 Task: Look for space in Ottawa, Canada from 6th June, 2023 to 8th June, 2023 for 2 adults in price range Rs.7000 to Rs.12000. Place can be private room with 1  bedroom having 2 beds and 1 bathroom. Property type can be house, flat, guest house. Booking option can be shelf check-in. Required host language is English.
Action: Mouse moved to (466, 93)
Screenshot: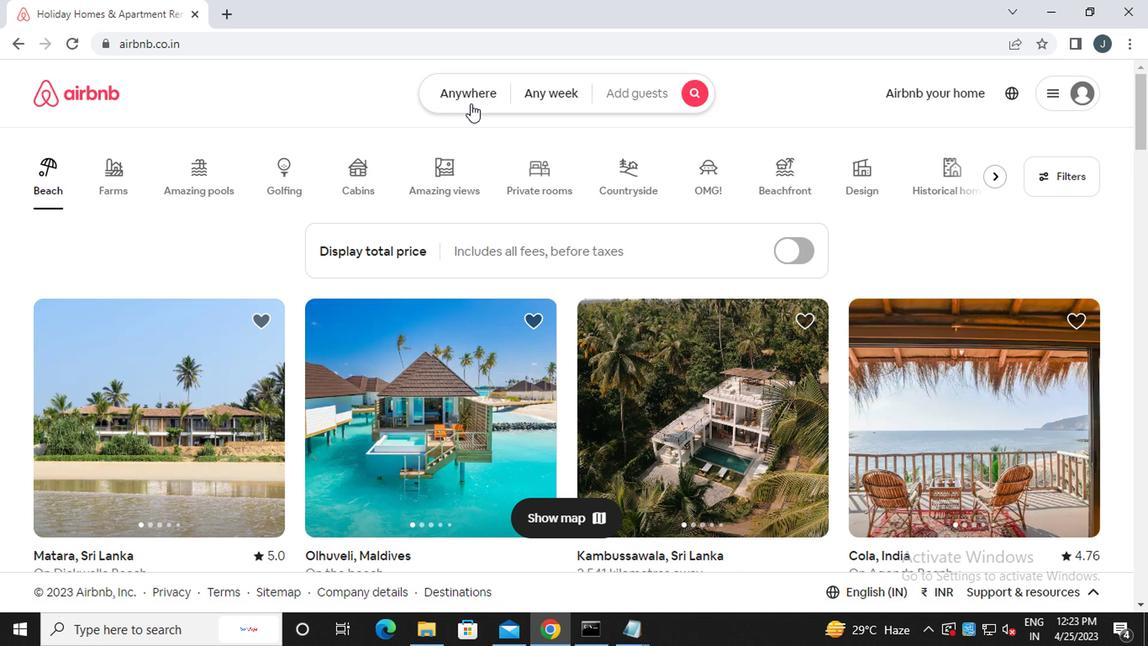 
Action: Mouse pressed left at (466, 93)
Screenshot: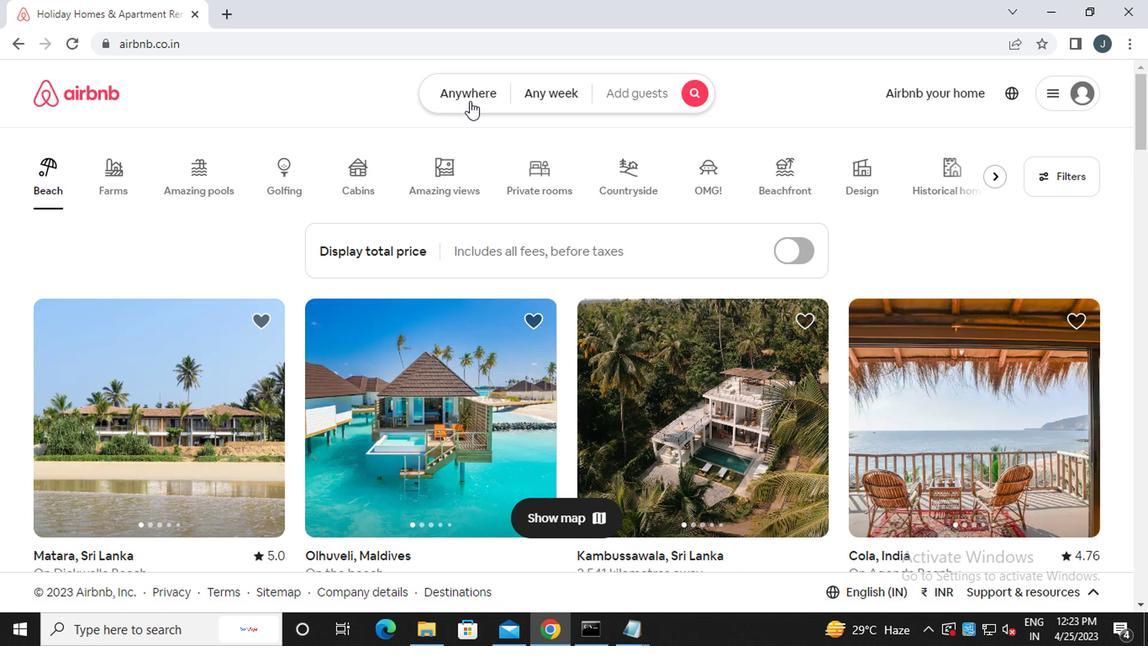 
Action: Mouse moved to (287, 165)
Screenshot: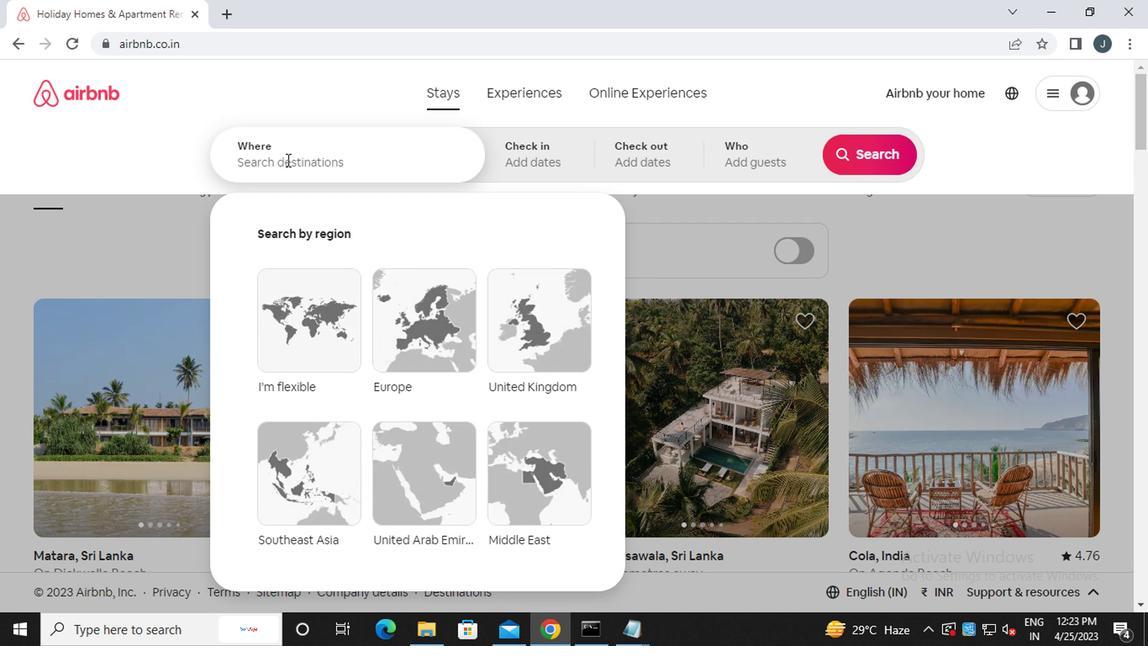 
Action: Mouse pressed left at (287, 165)
Screenshot: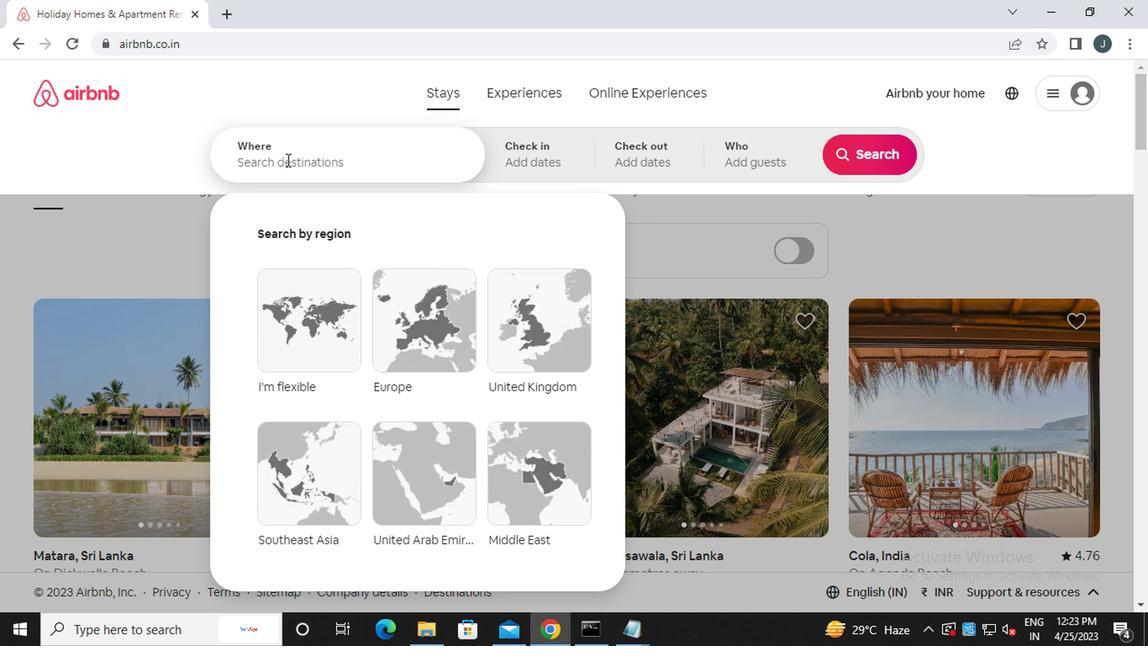 
Action: Key pressed o<Key.caps_lock>ttae<Key.backspace>wa,<Key.caps_lock>c<Key.caps_lock>anada
Screenshot: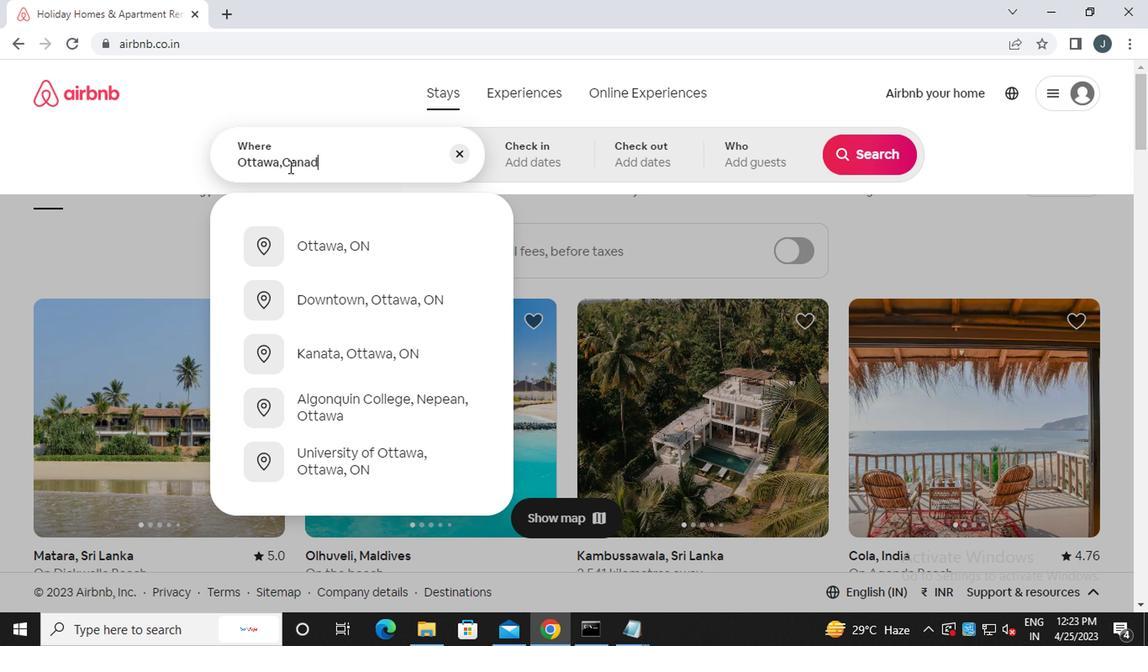 
Action: Mouse moved to (548, 151)
Screenshot: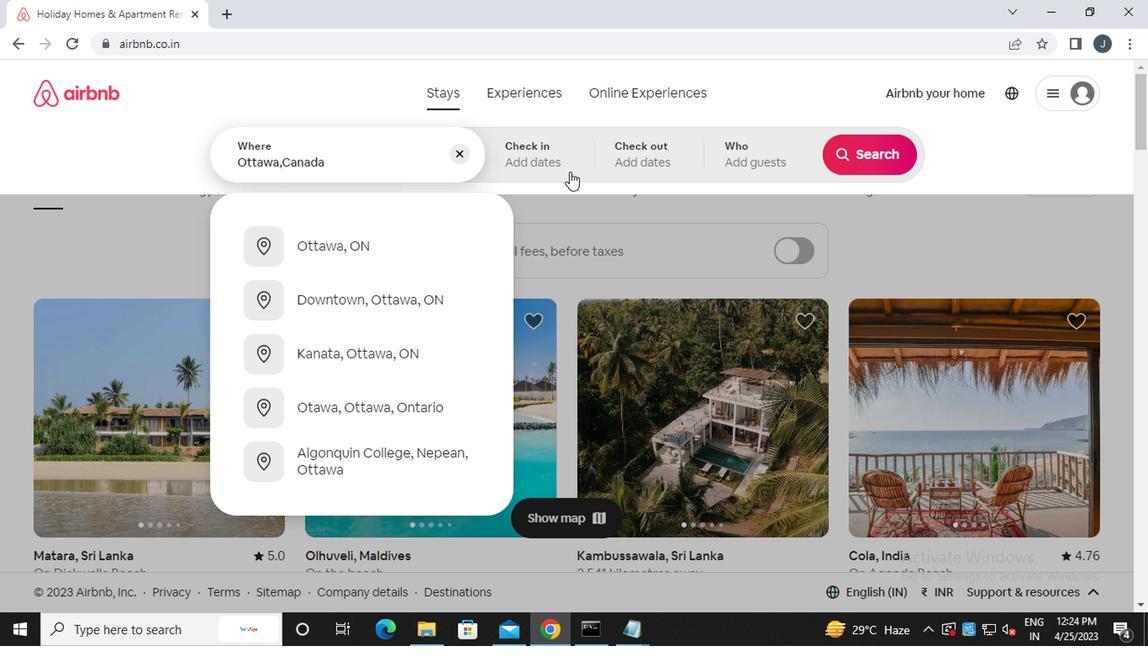 
Action: Mouse pressed left at (548, 151)
Screenshot: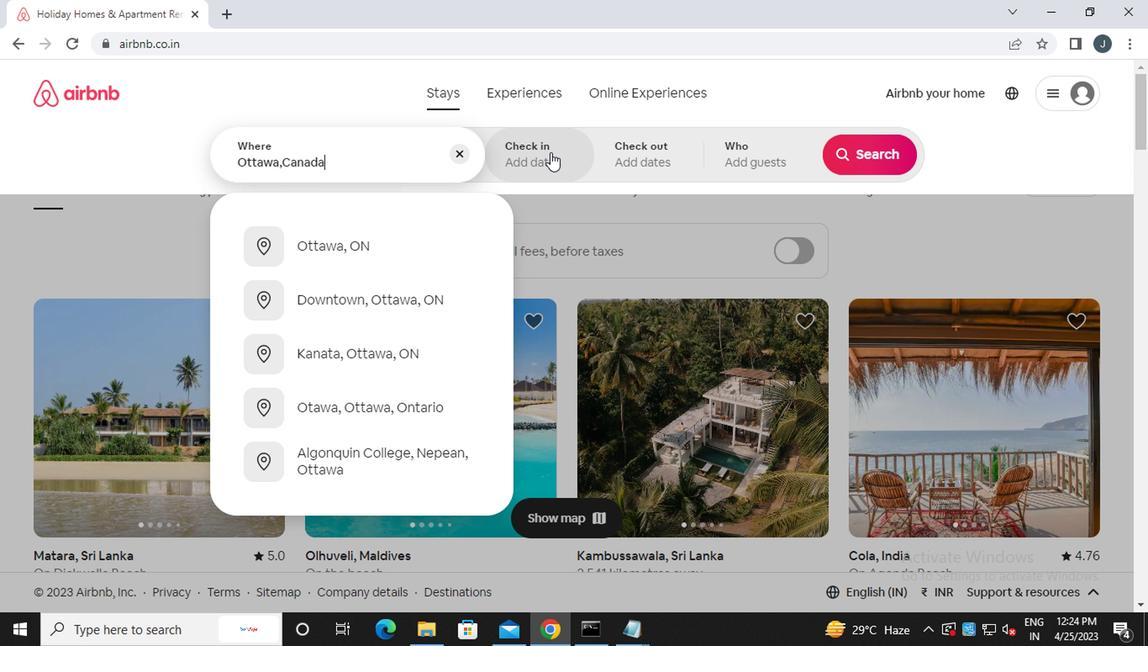 
Action: Mouse moved to (850, 294)
Screenshot: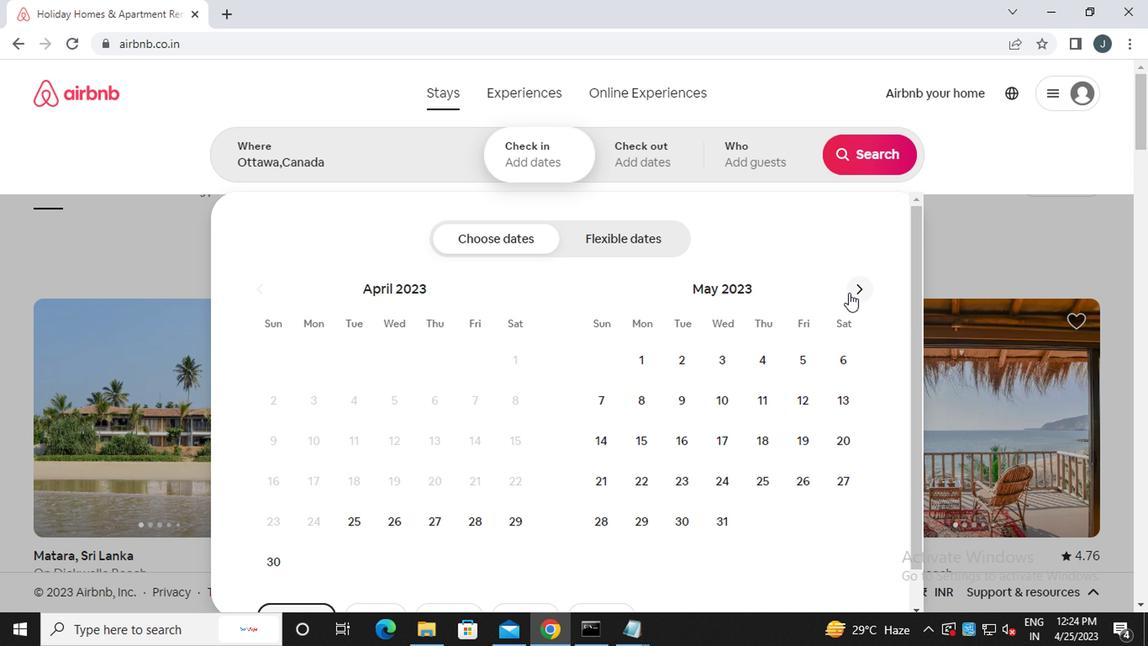 
Action: Mouse pressed left at (850, 294)
Screenshot: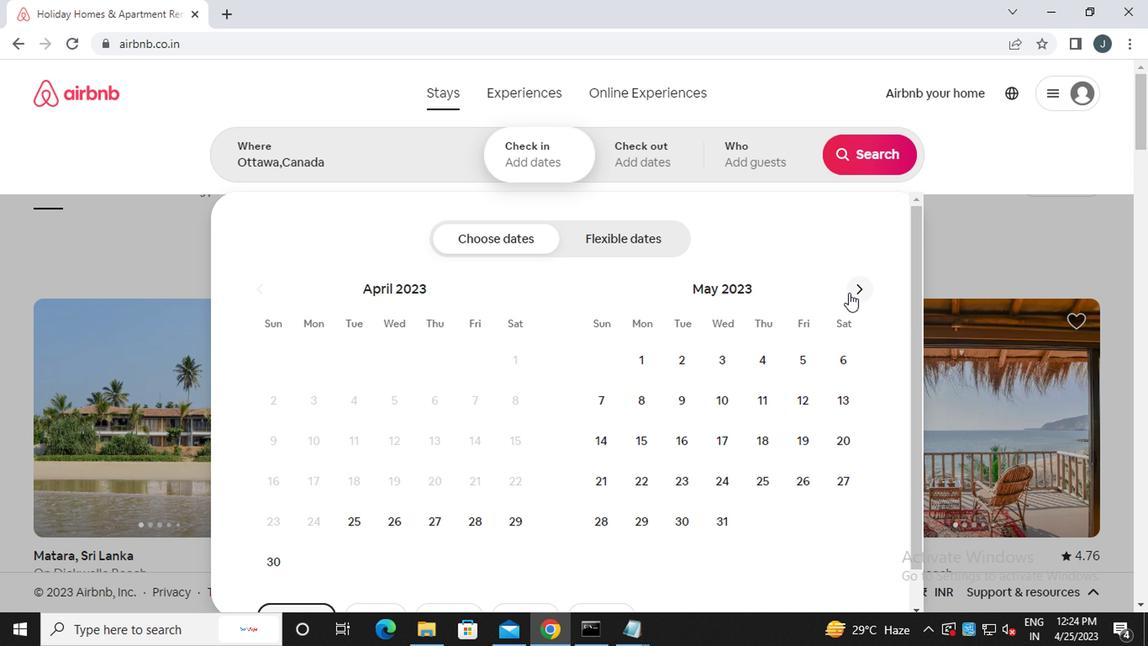 
Action: Mouse moved to (690, 403)
Screenshot: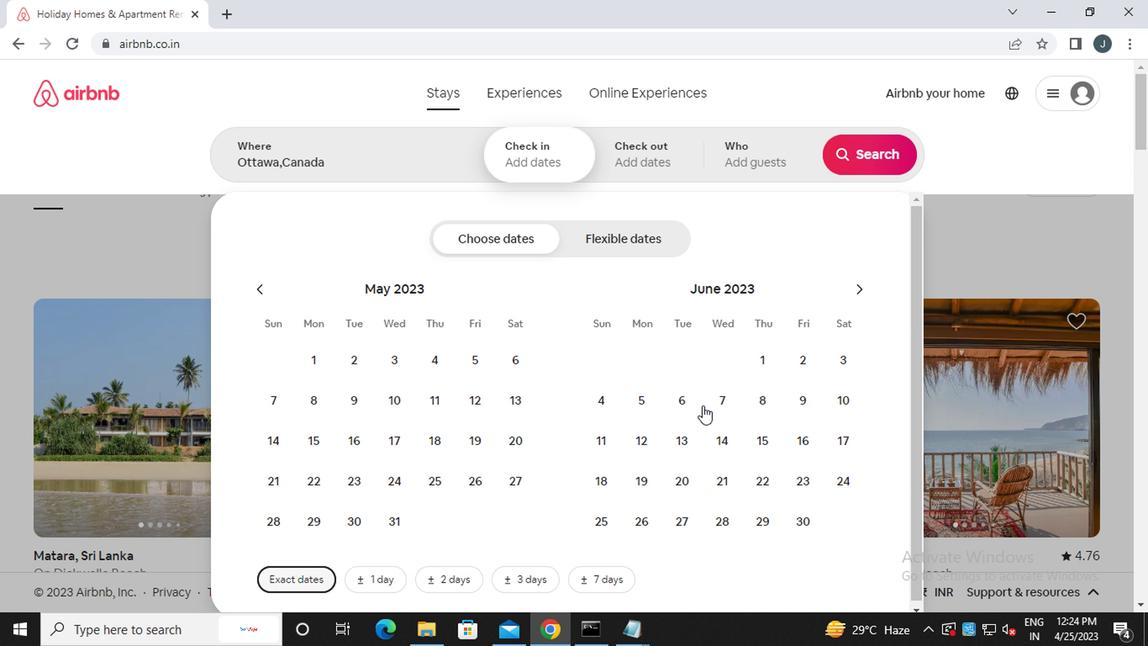 
Action: Mouse pressed left at (690, 403)
Screenshot: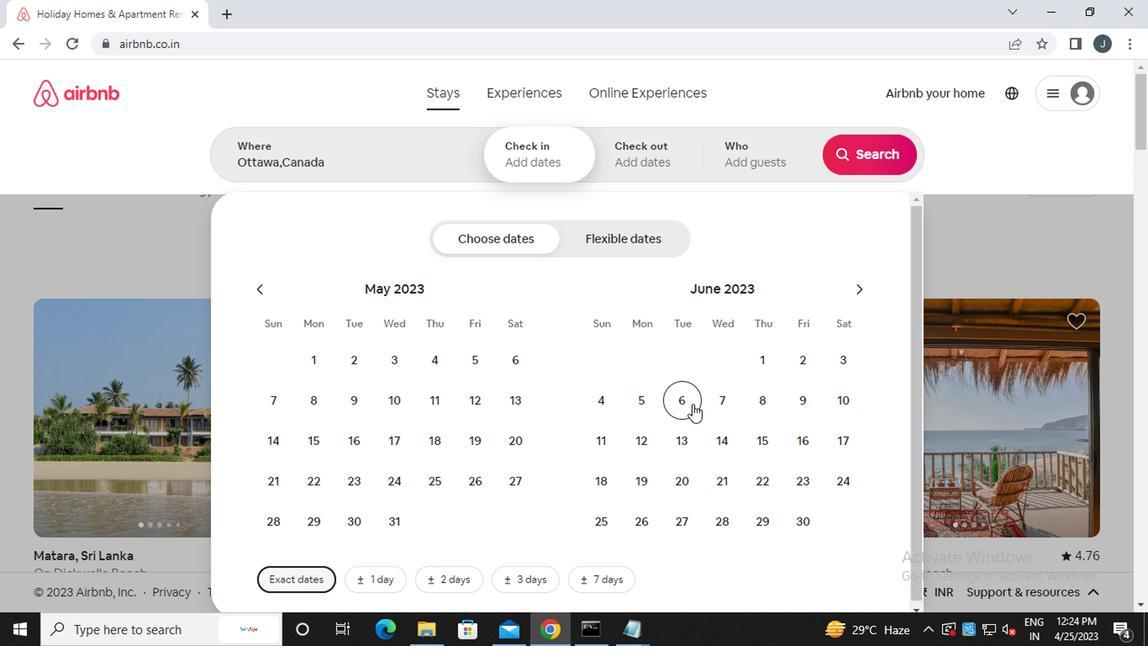 
Action: Mouse moved to (761, 395)
Screenshot: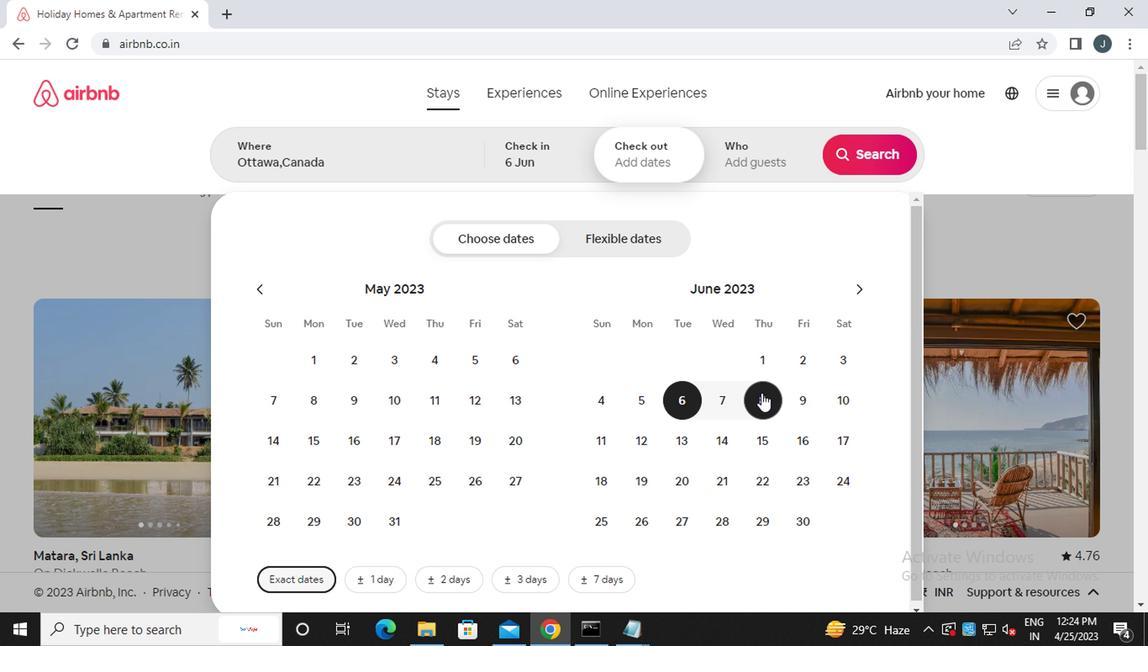 
Action: Mouse pressed left at (761, 395)
Screenshot: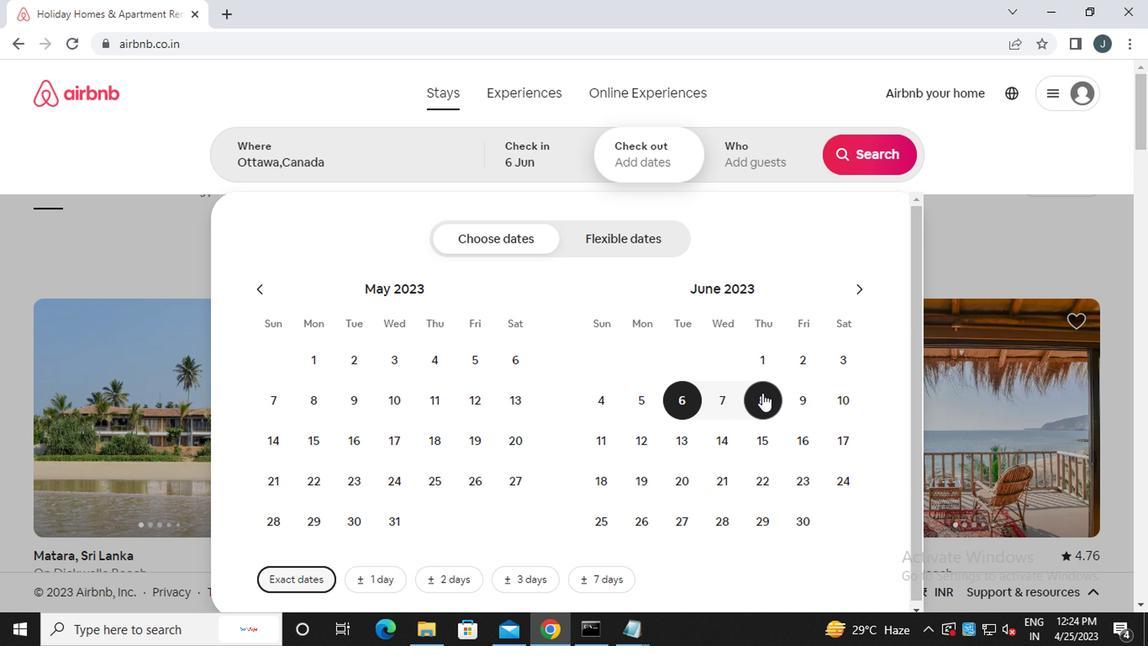 
Action: Mouse moved to (780, 161)
Screenshot: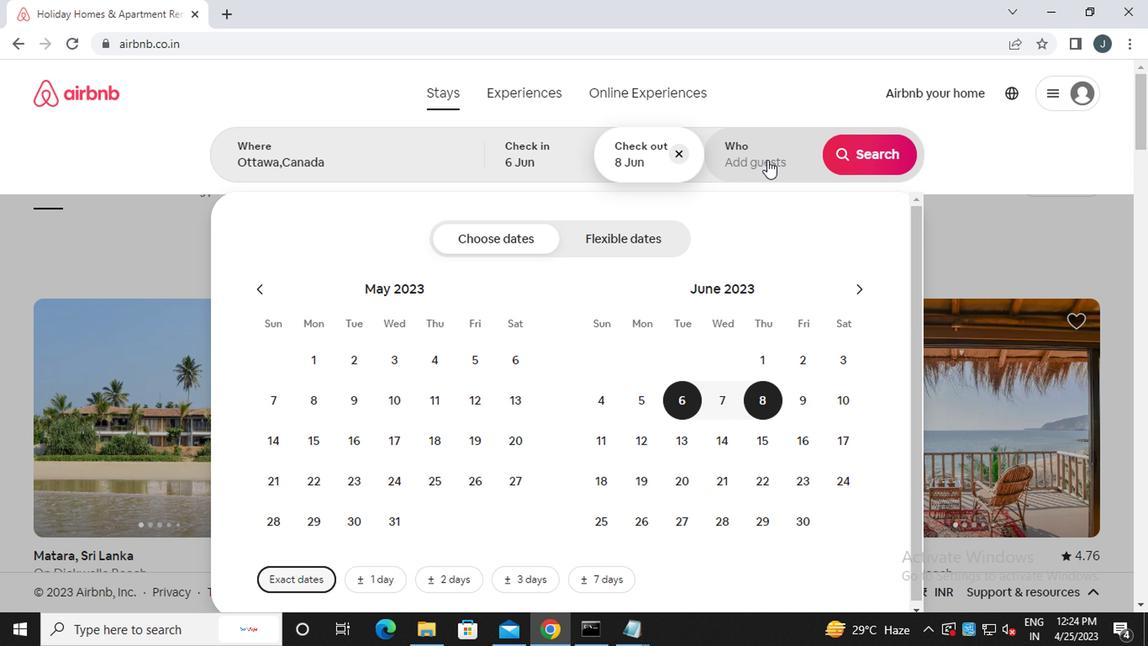 
Action: Mouse pressed left at (780, 161)
Screenshot: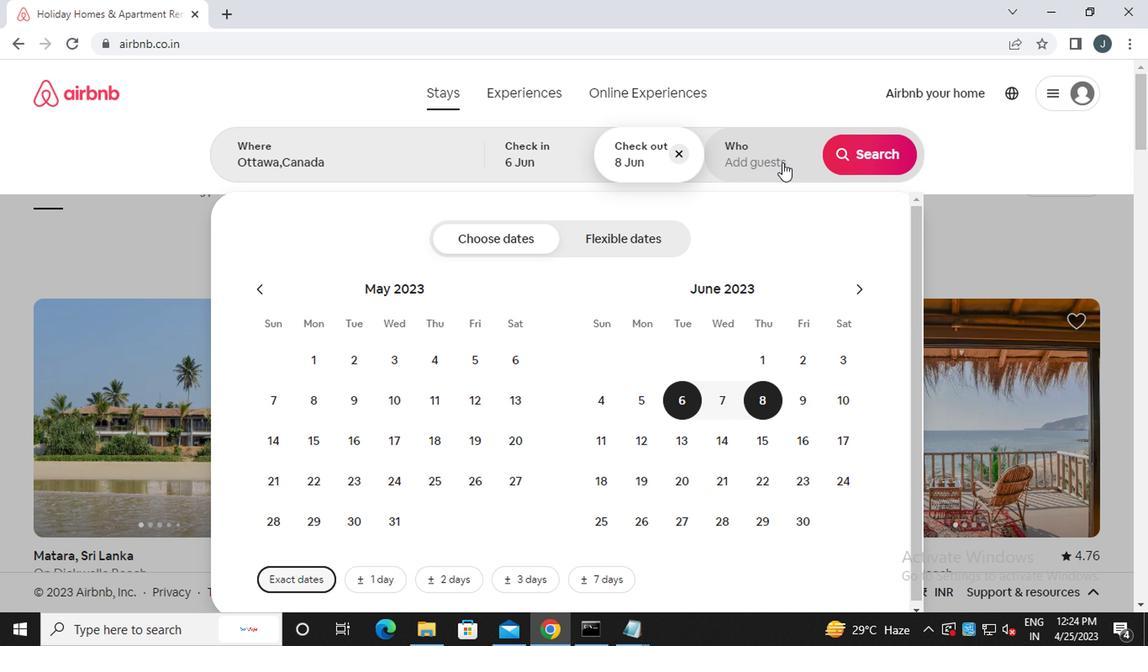 
Action: Mouse moved to (865, 247)
Screenshot: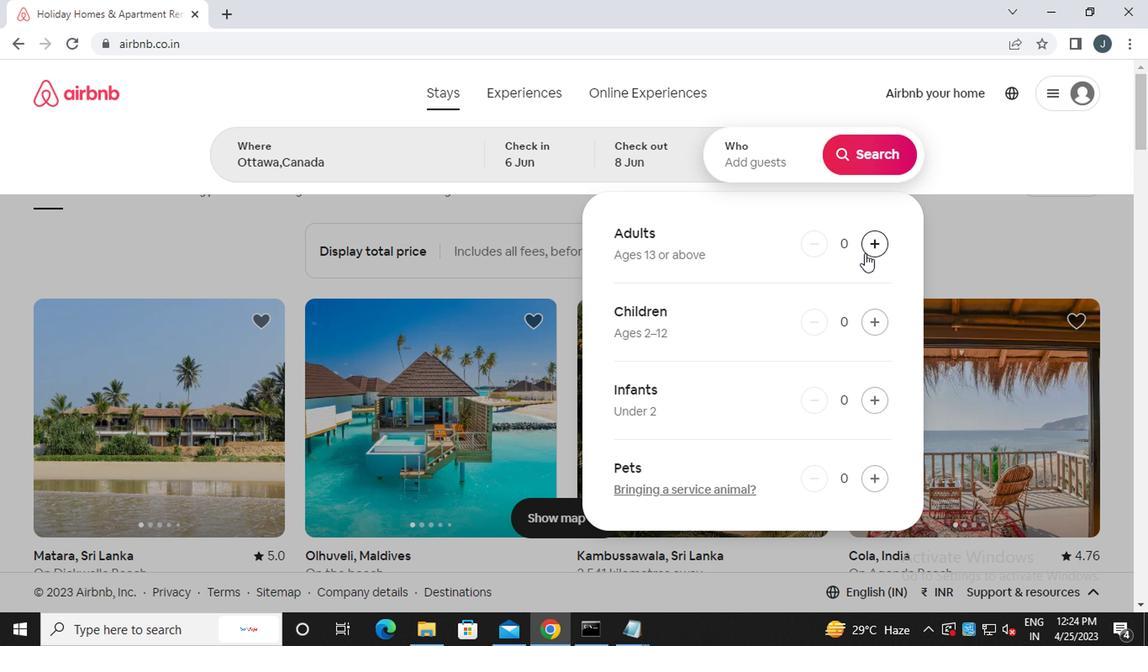 
Action: Mouse pressed left at (865, 247)
Screenshot: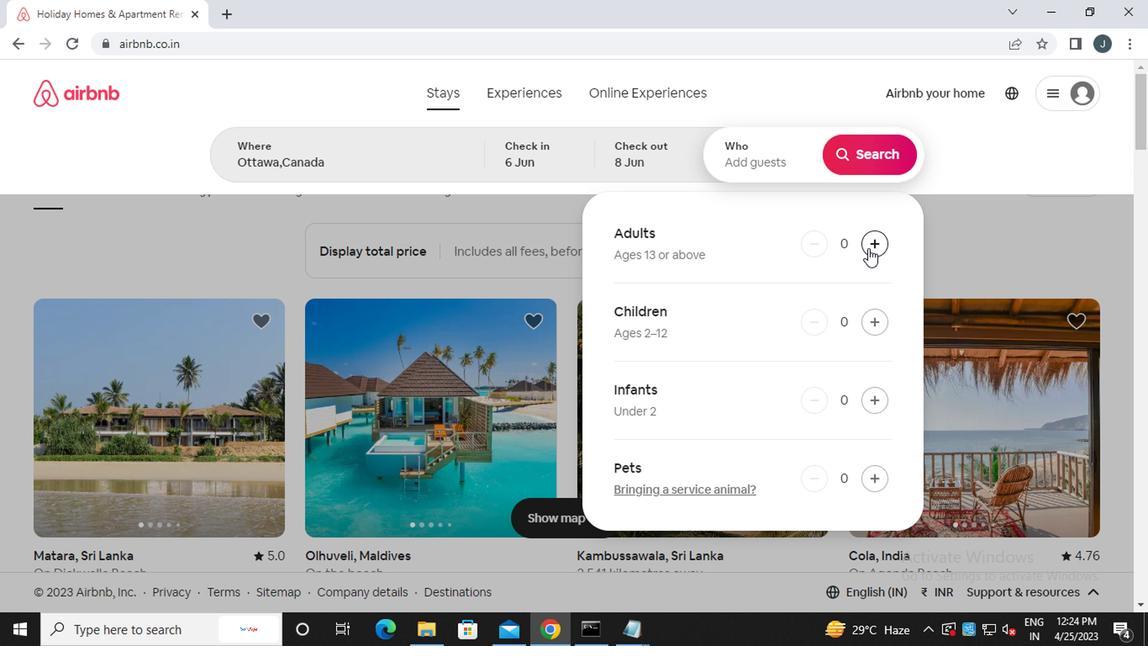 
Action: Mouse pressed left at (865, 247)
Screenshot: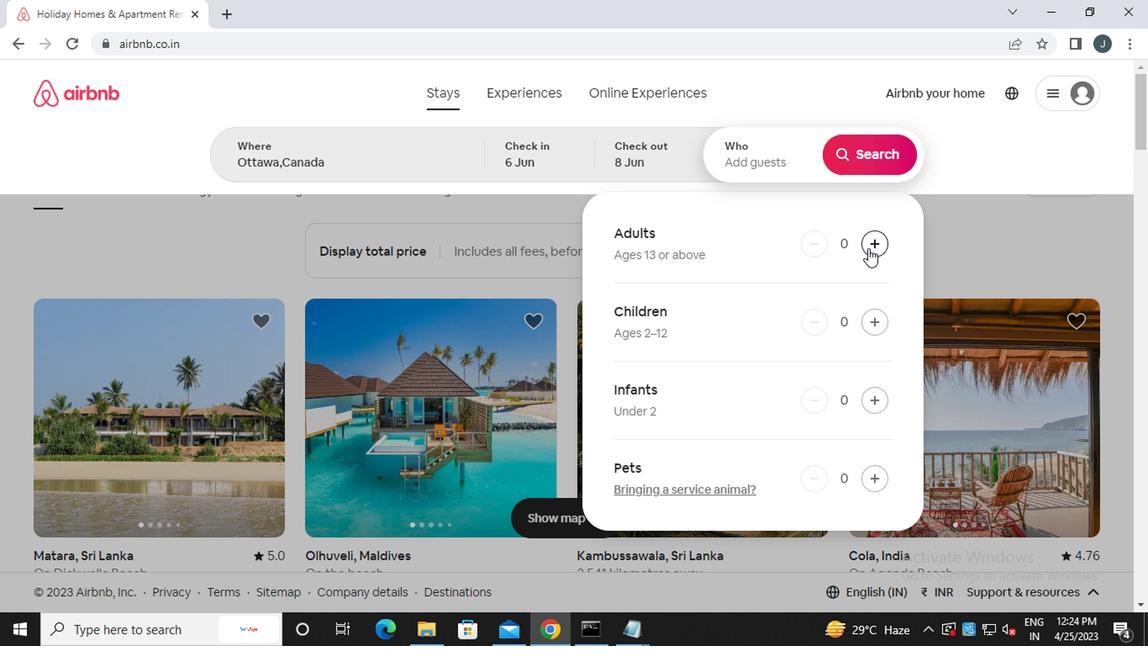 
Action: Mouse moved to (869, 160)
Screenshot: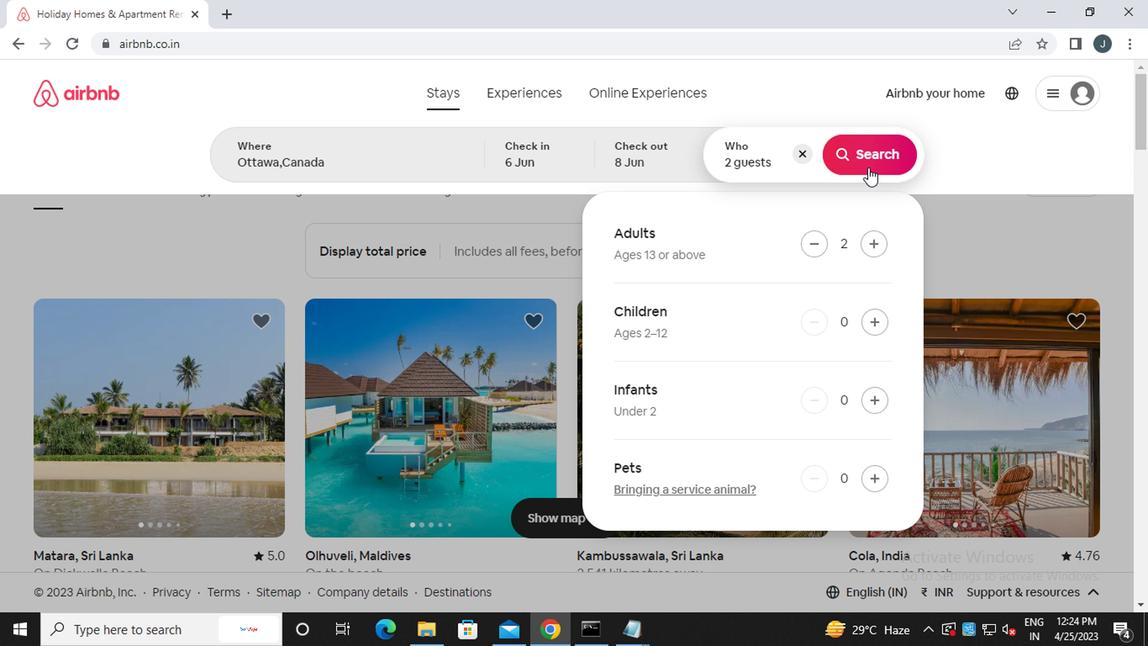 
Action: Mouse pressed left at (869, 160)
Screenshot: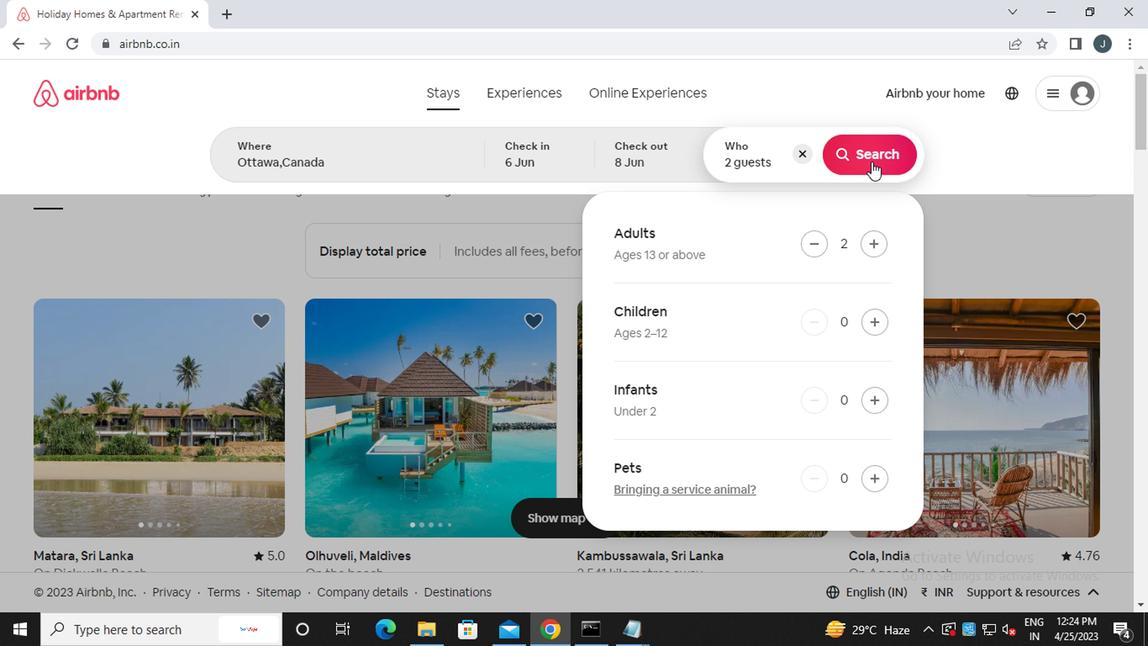
Action: Mouse moved to (1079, 161)
Screenshot: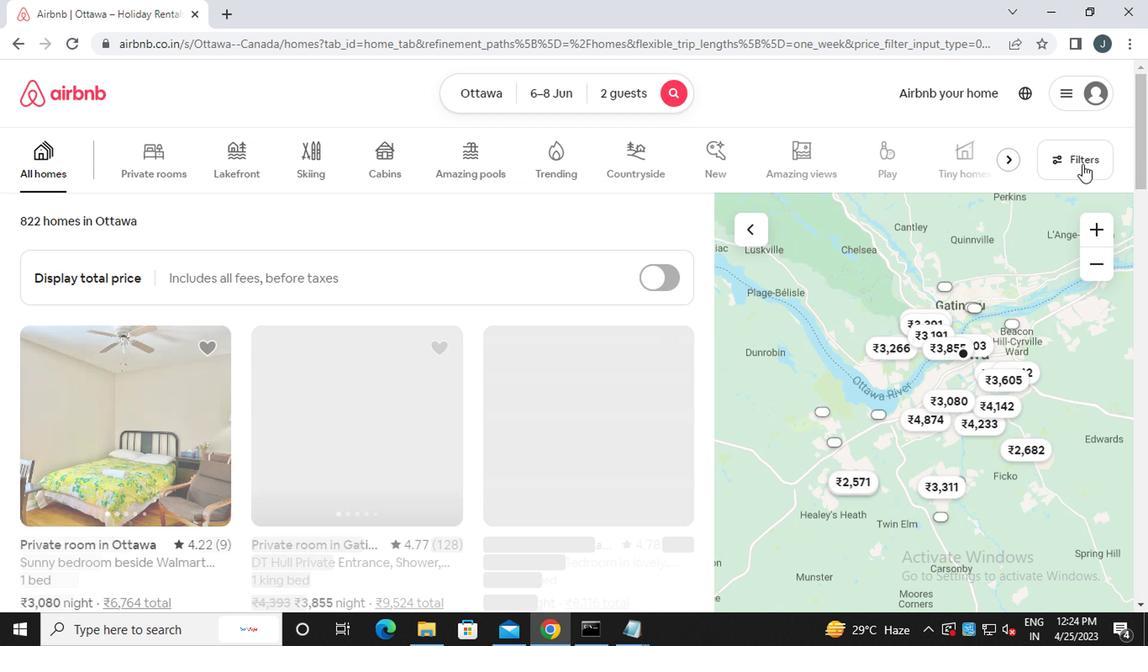 
Action: Mouse pressed left at (1079, 161)
Screenshot: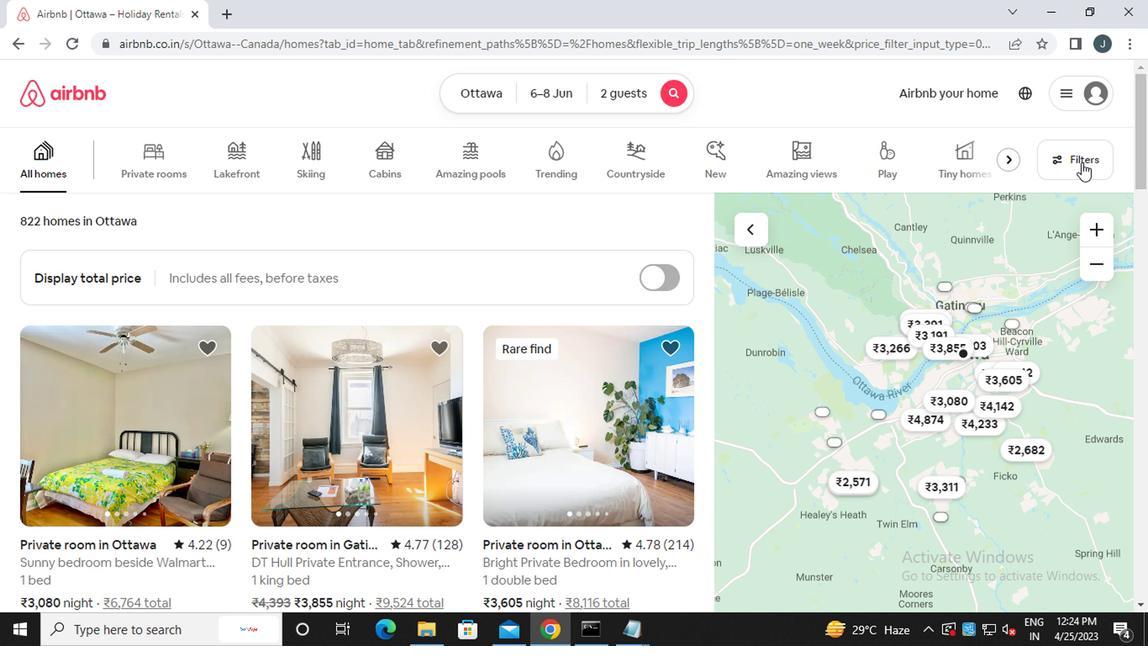 
Action: Mouse moved to (397, 372)
Screenshot: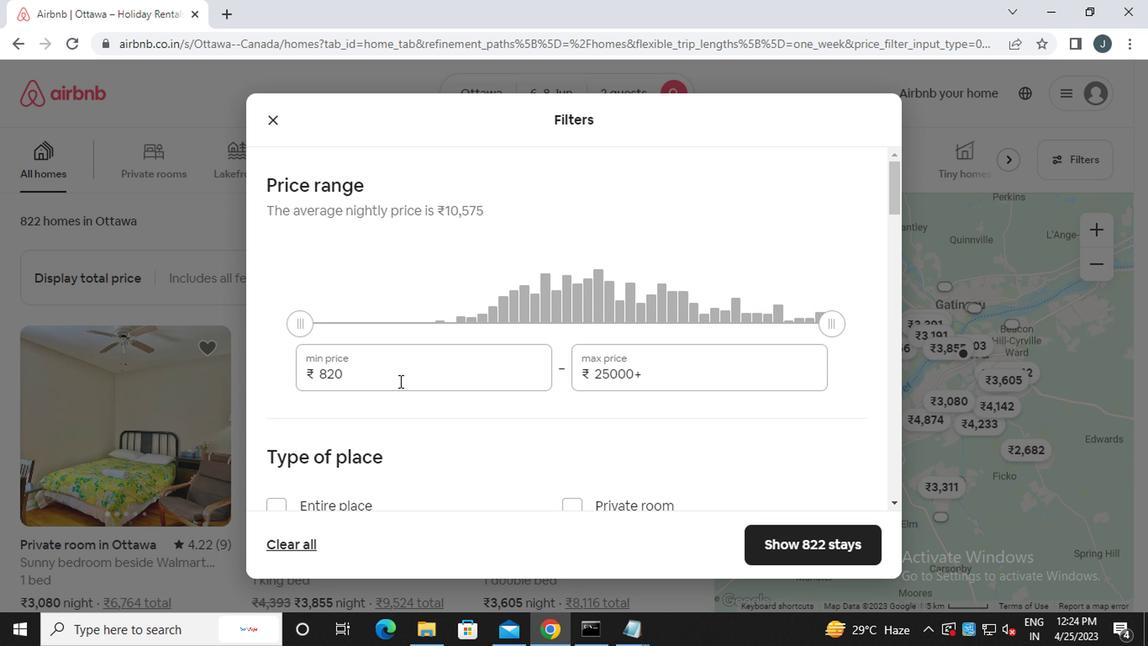 
Action: Mouse pressed left at (397, 372)
Screenshot: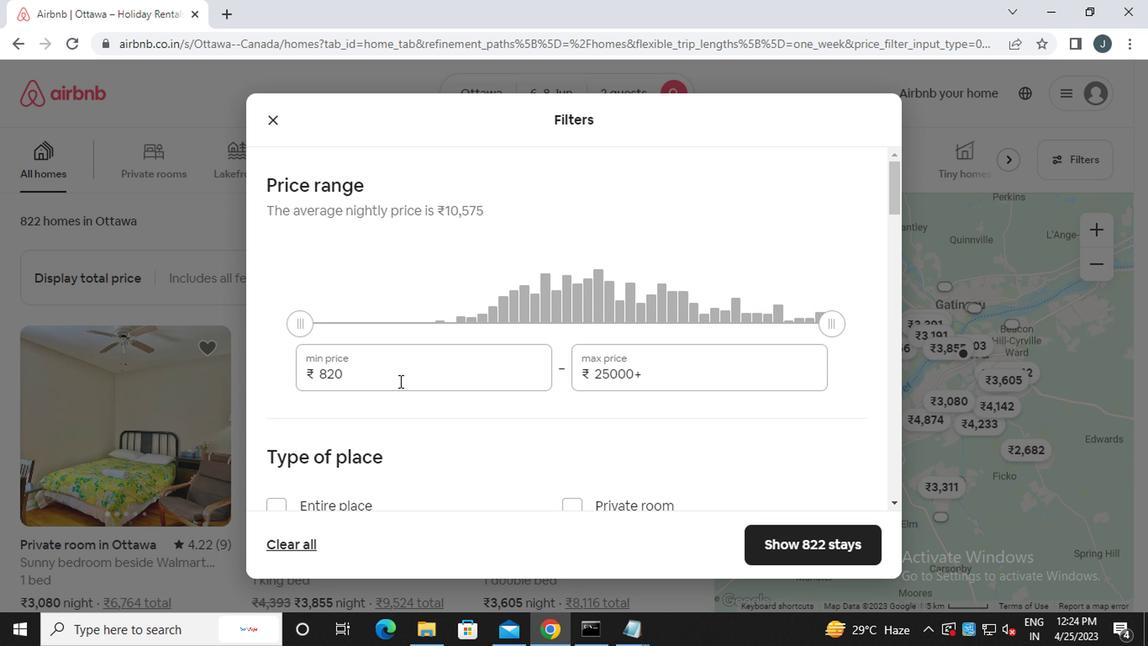 
Action: Mouse moved to (393, 372)
Screenshot: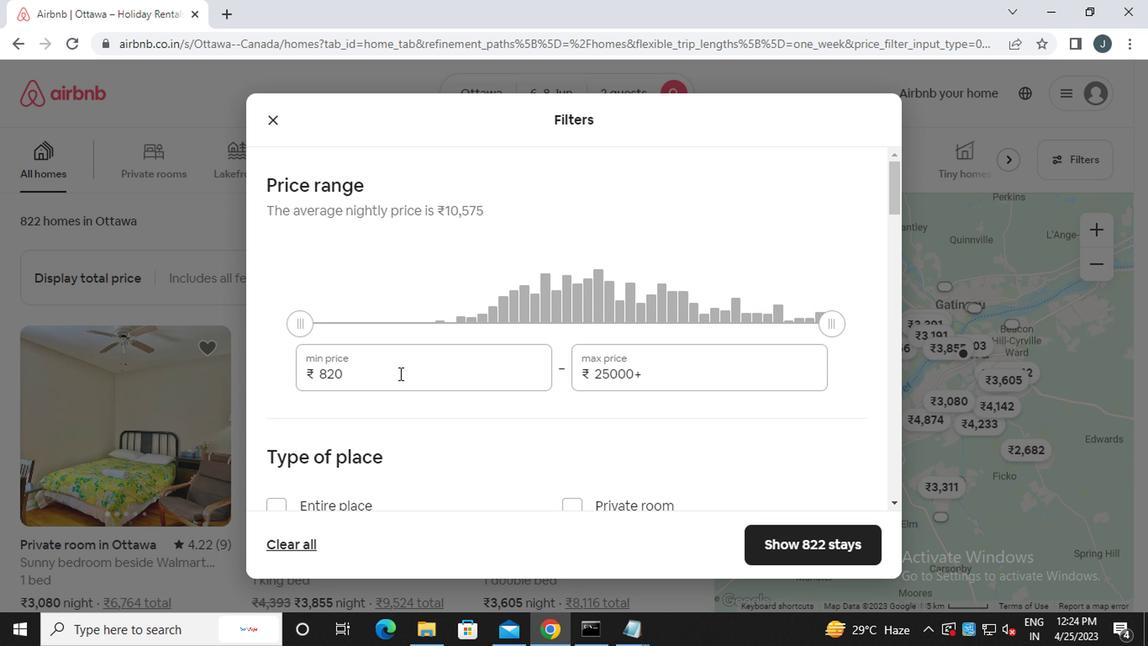 
Action: Key pressed <Key.backspace><Key.backspace><Key.backspace><<103>><<96>><<96>><<96>>
Screenshot: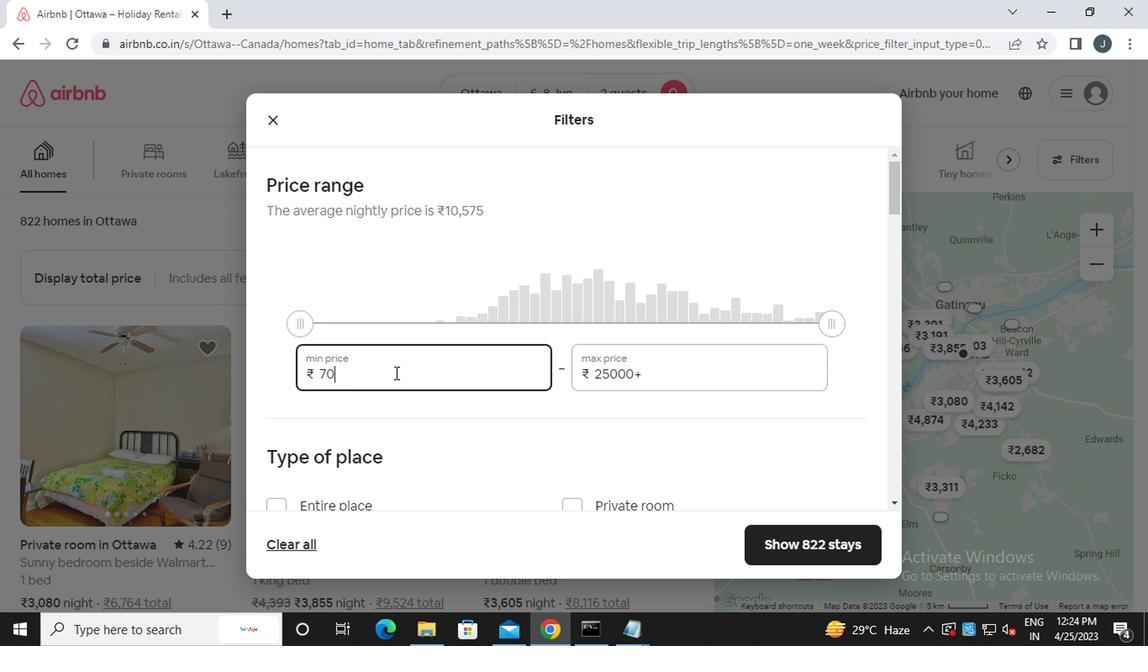 
Action: Mouse moved to (654, 372)
Screenshot: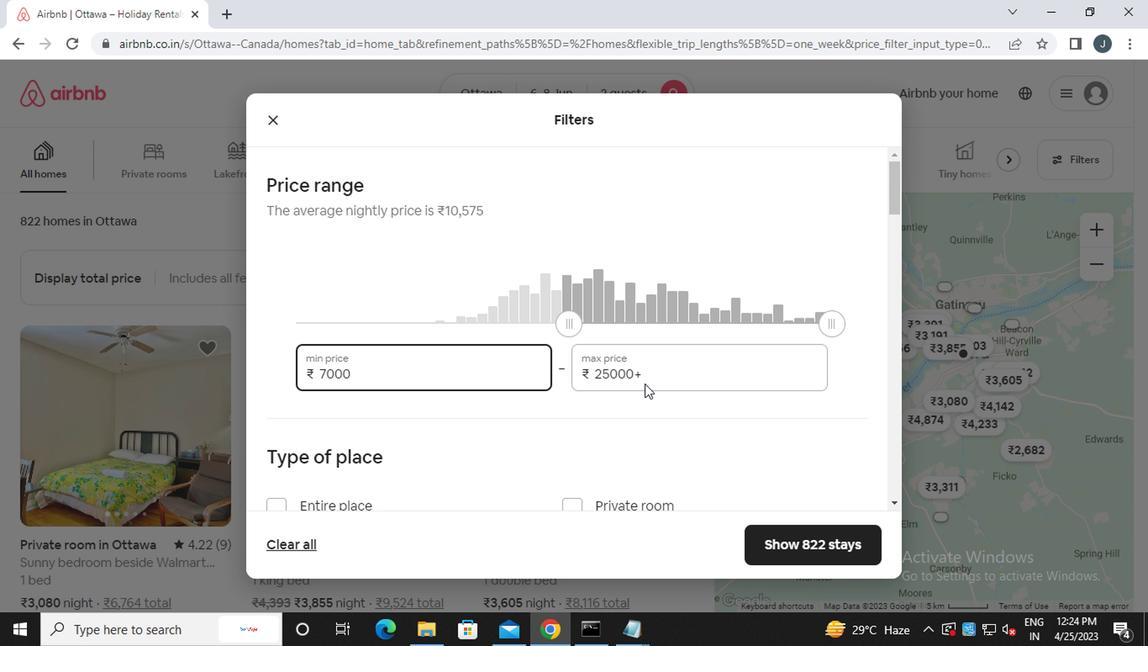 
Action: Mouse pressed left at (654, 372)
Screenshot: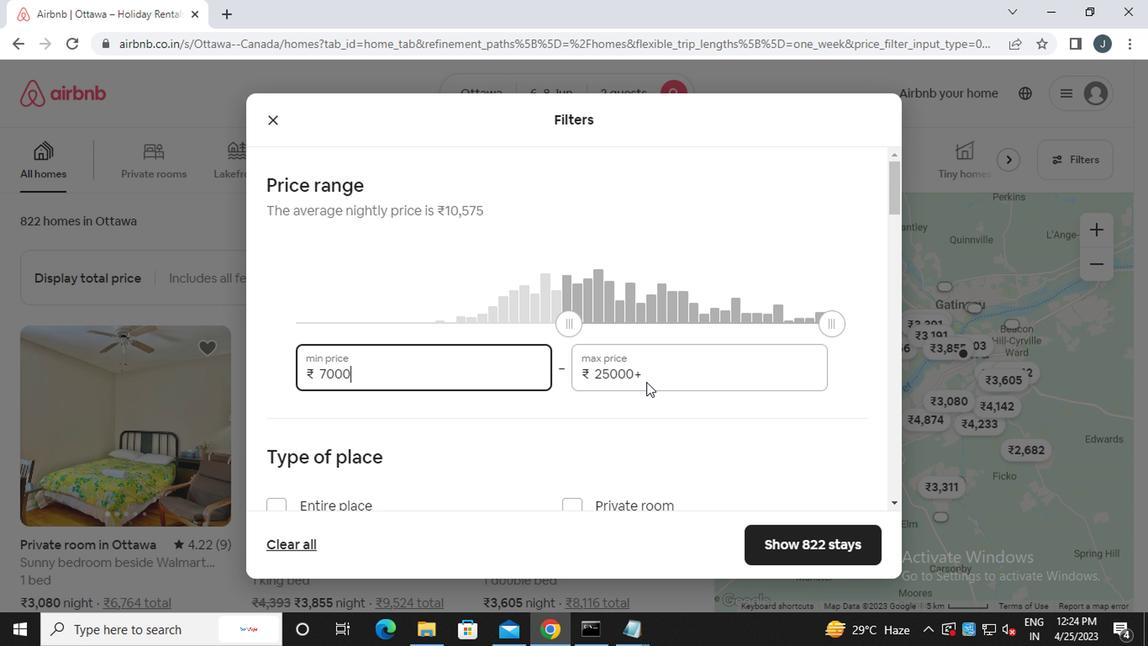 
Action: Key pressed <Key.backspace><Key.backspace><Key.backspace><Key.backspace><Key.backspace><Key.backspace><Key.backspace><Key.backspace><Key.backspace><Key.backspace><<97>><<98>><<96>><<96>><<96>>
Screenshot: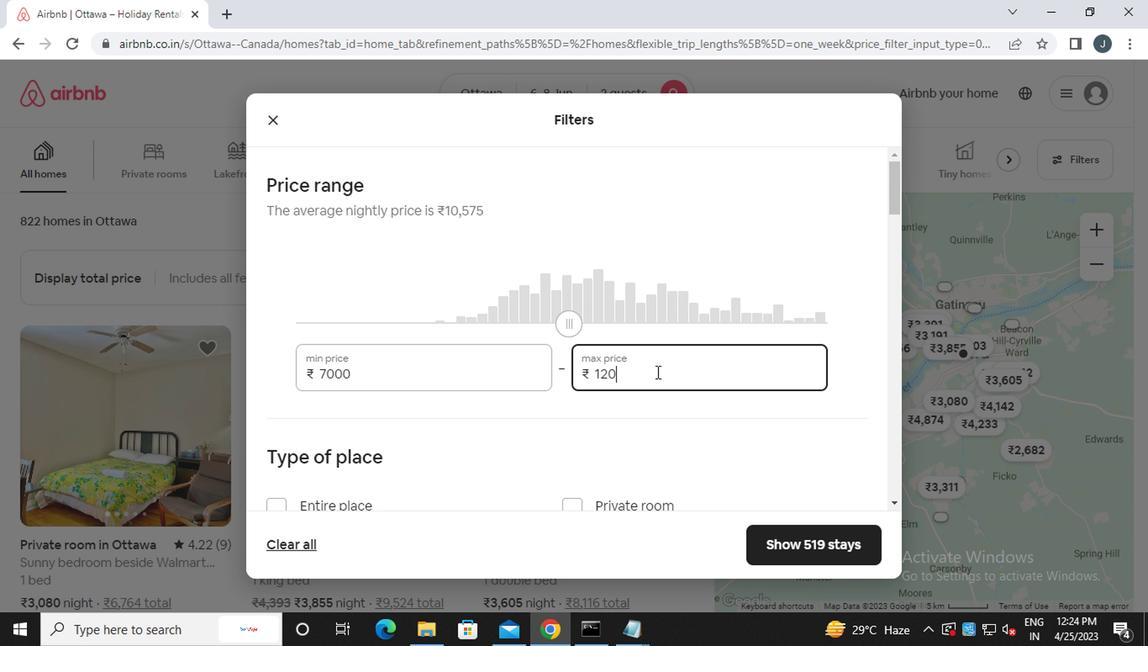 
Action: Mouse moved to (660, 375)
Screenshot: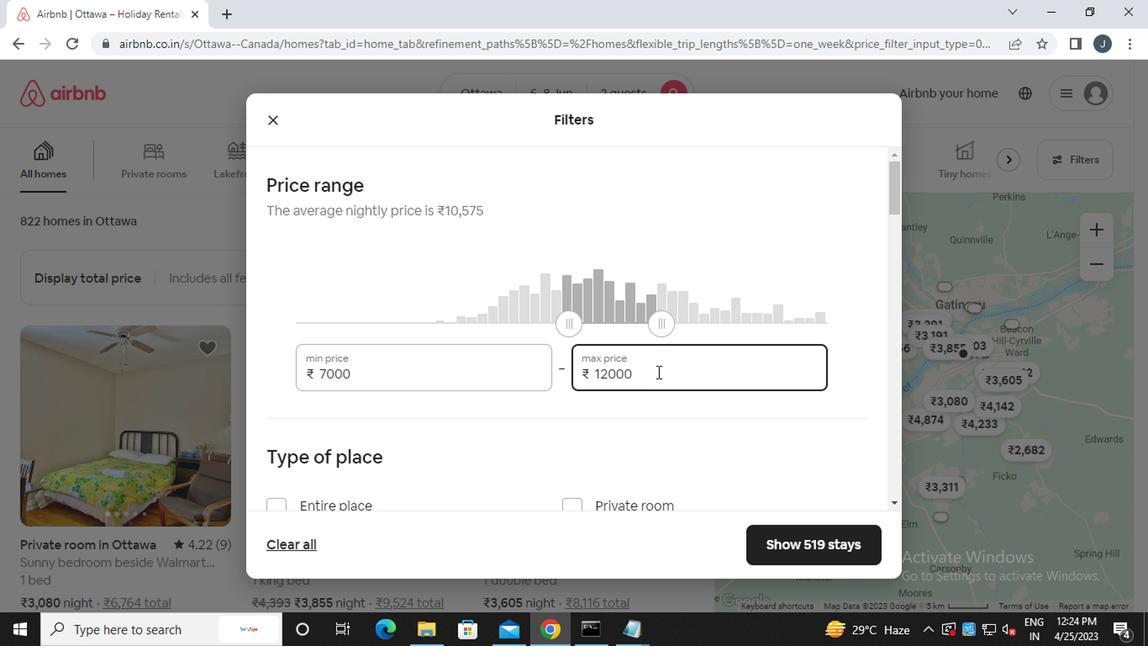 
Action: Mouse scrolled (660, 374) with delta (0, 0)
Screenshot: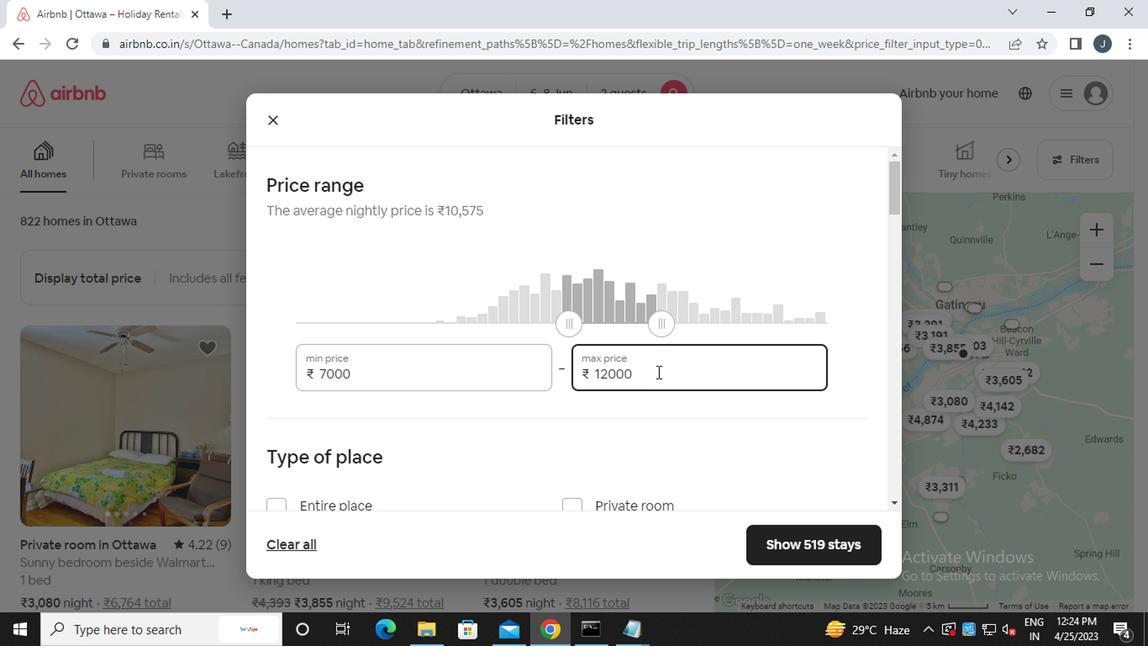 
Action: Mouse moved to (663, 376)
Screenshot: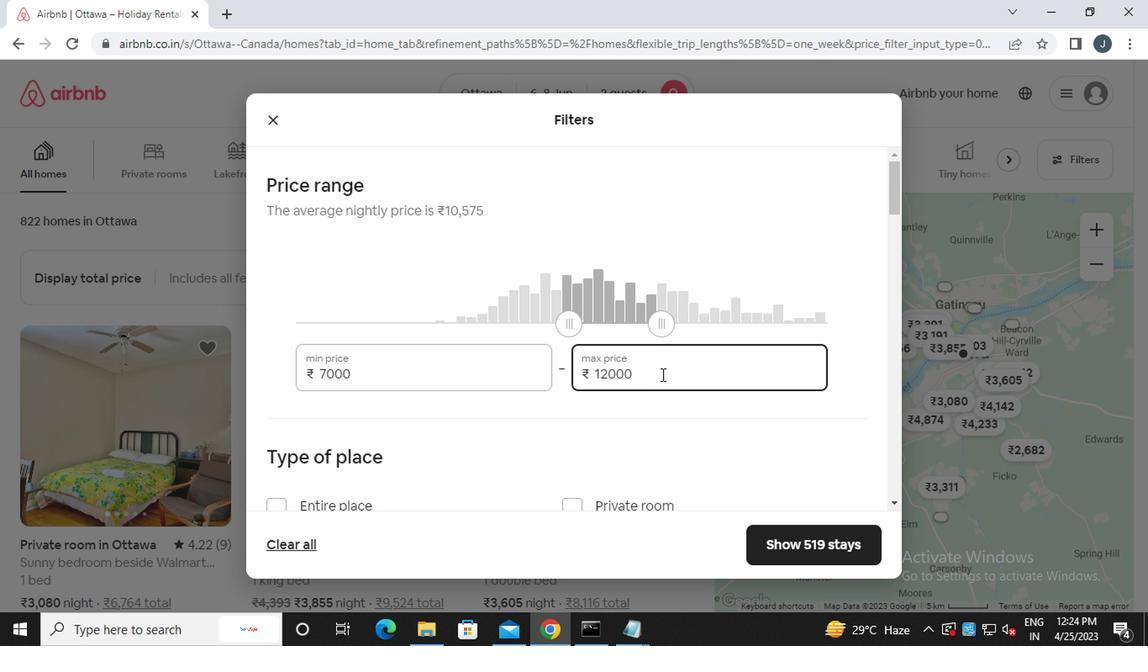 
Action: Mouse scrolled (663, 376) with delta (0, 0)
Screenshot: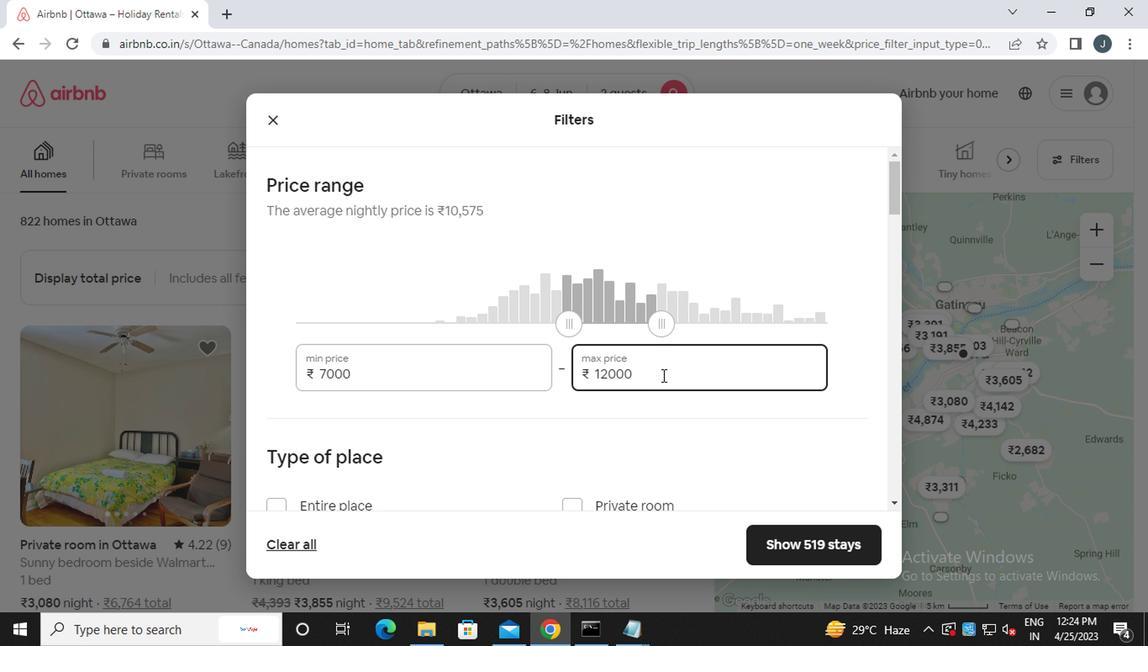
Action: Mouse moved to (570, 339)
Screenshot: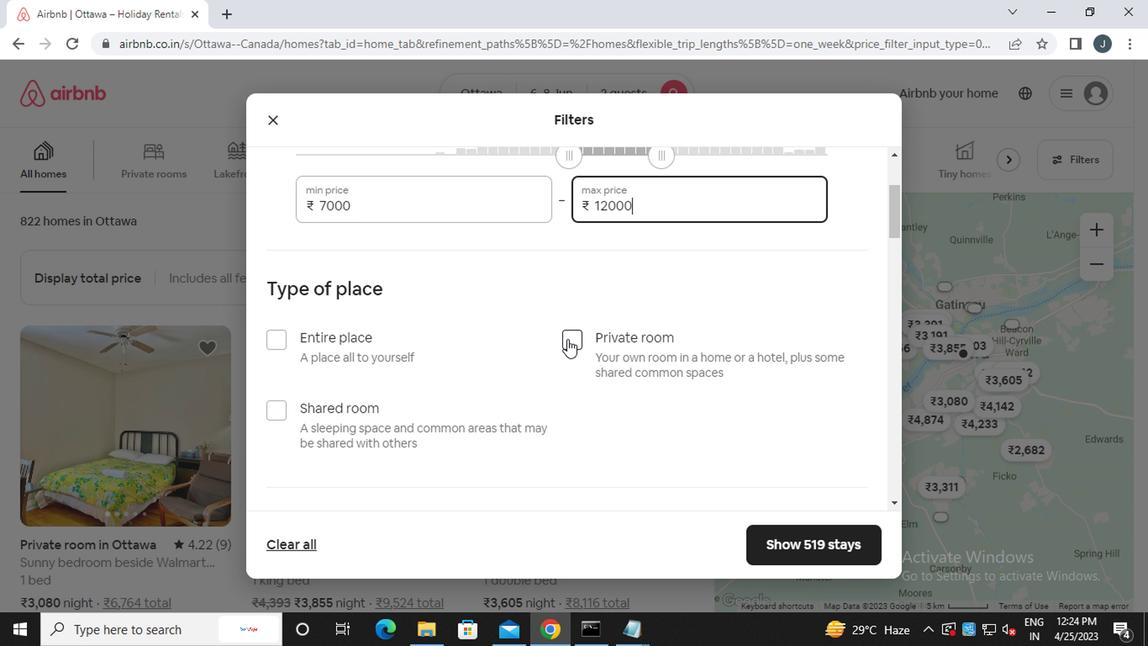 
Action: Mouse pressed left at (570, 339)
Screenshot: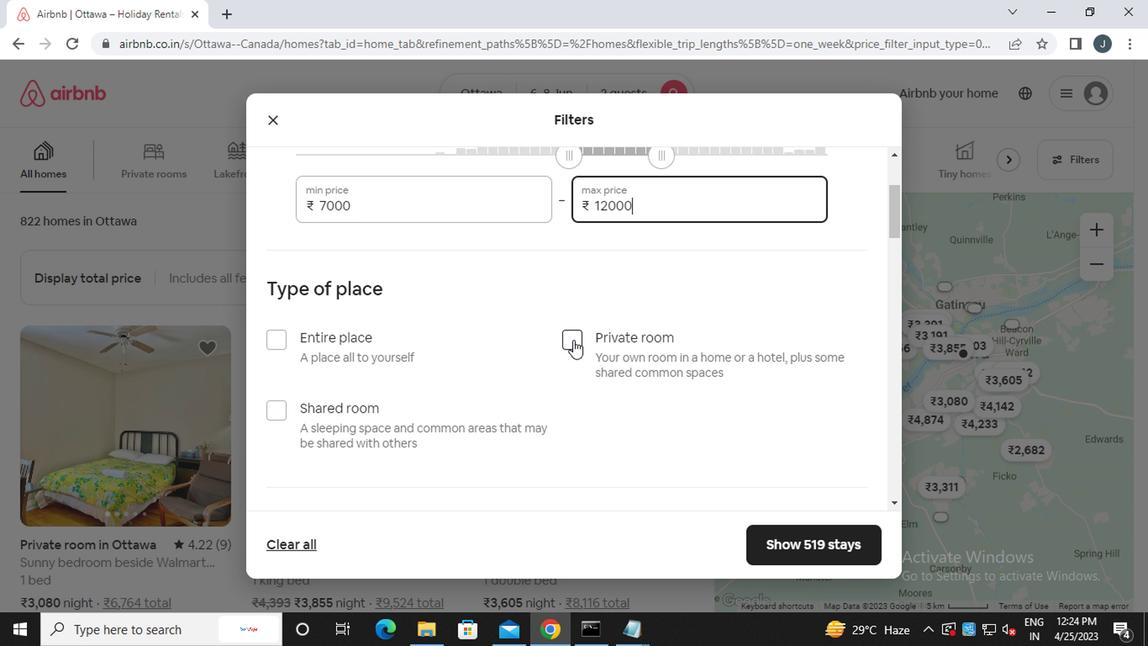 
Action: Mouse moved to (445, 348)
Screenshot: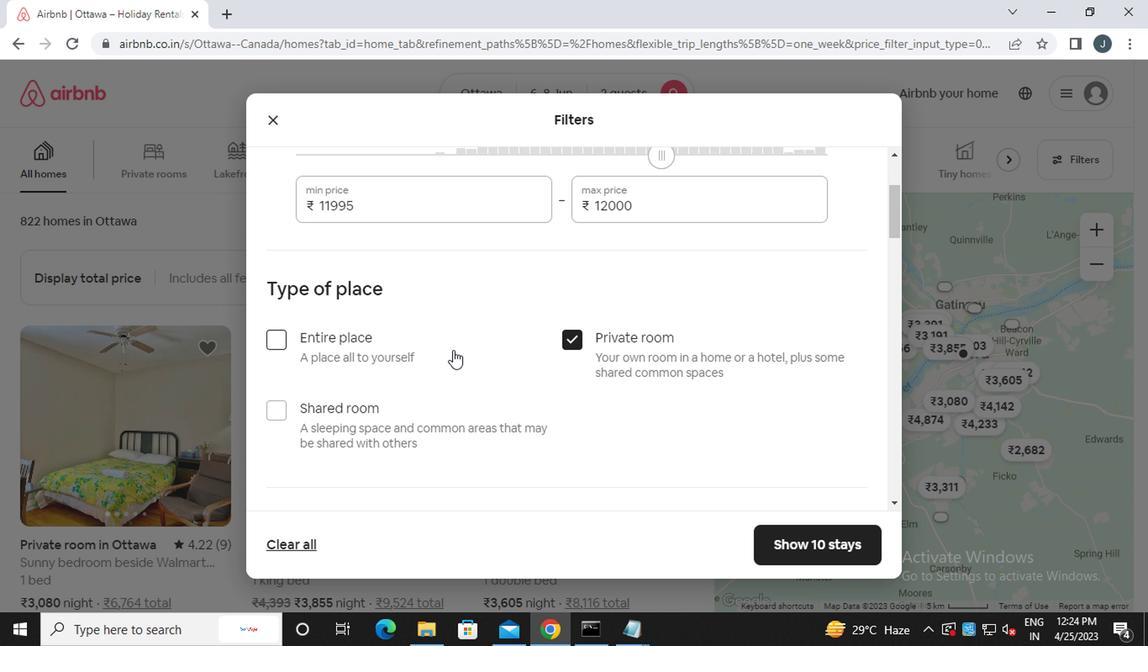 
Action: Mouse scrolled (445, 347) with delta (0, 0)
Screenshot: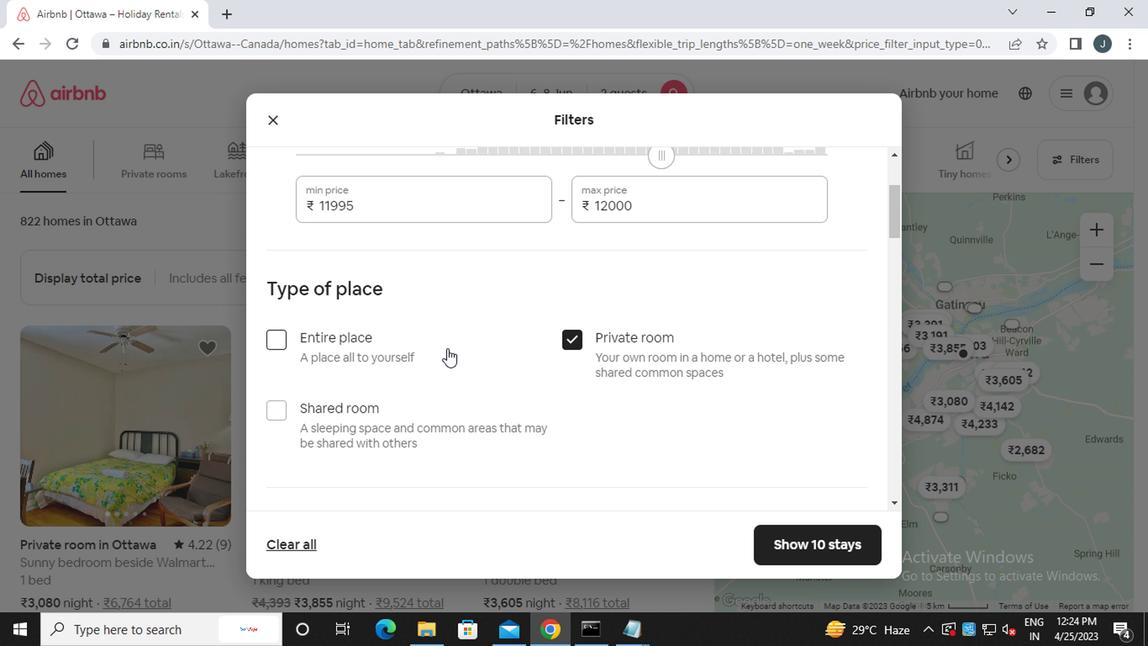 
Action: Mouse scrolled (445, 347) with delta (0, 0)
Screenshot: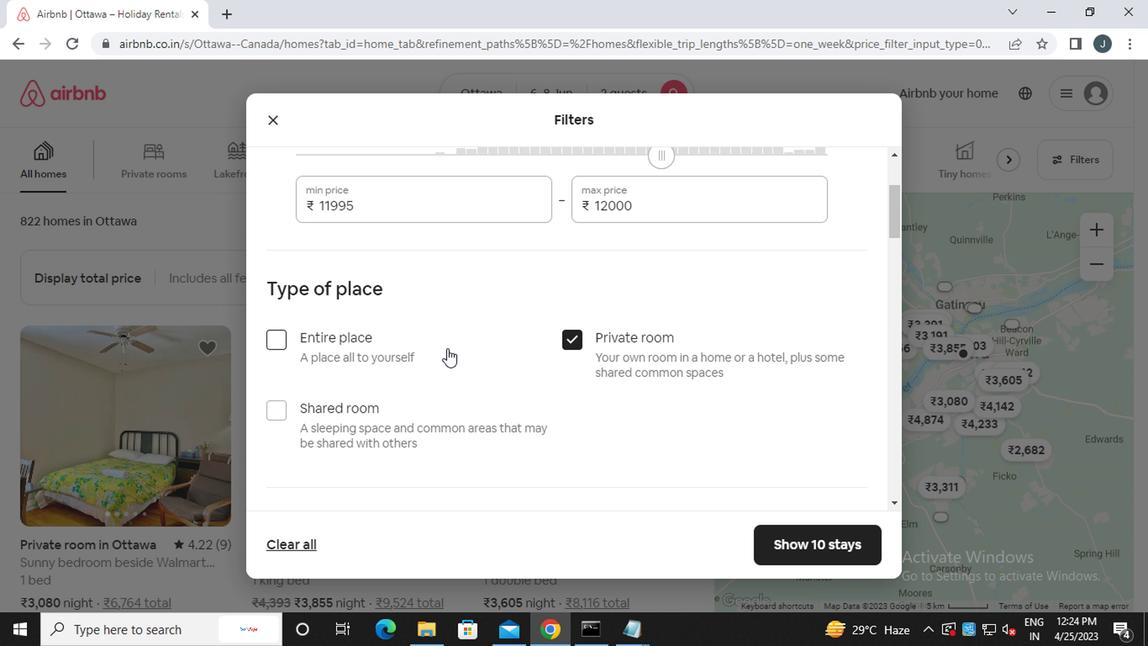 
Action: Mouse scrolled (445, 347) with delta (0, 0)
Screenshot: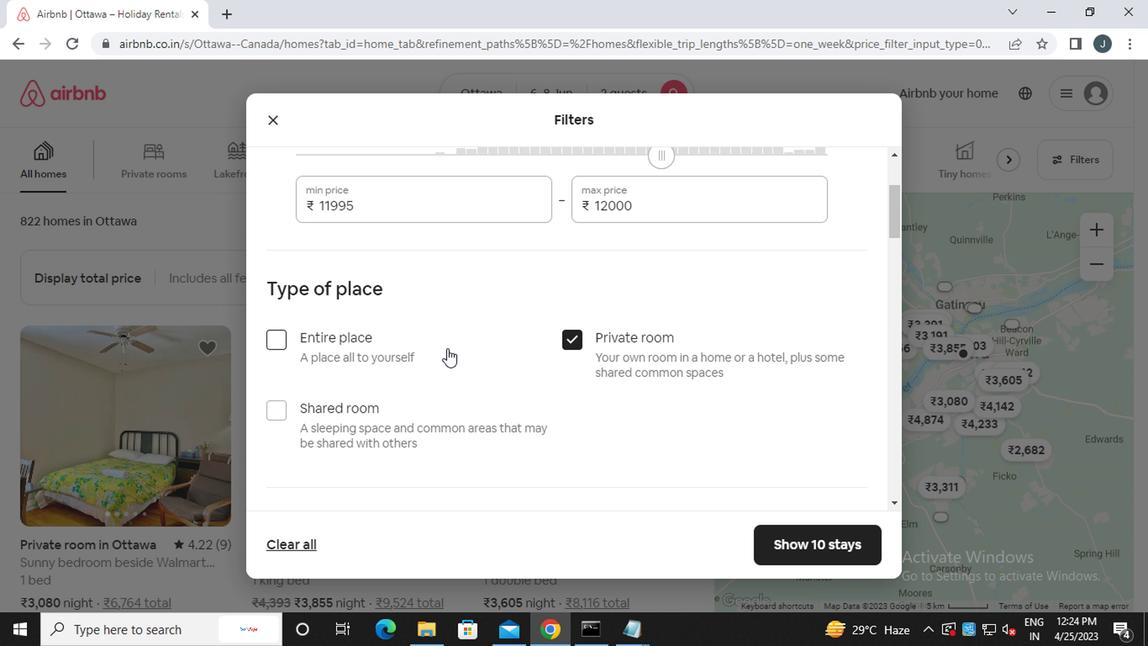 
Action: Mouse moved to (364, 354)
Screenshot: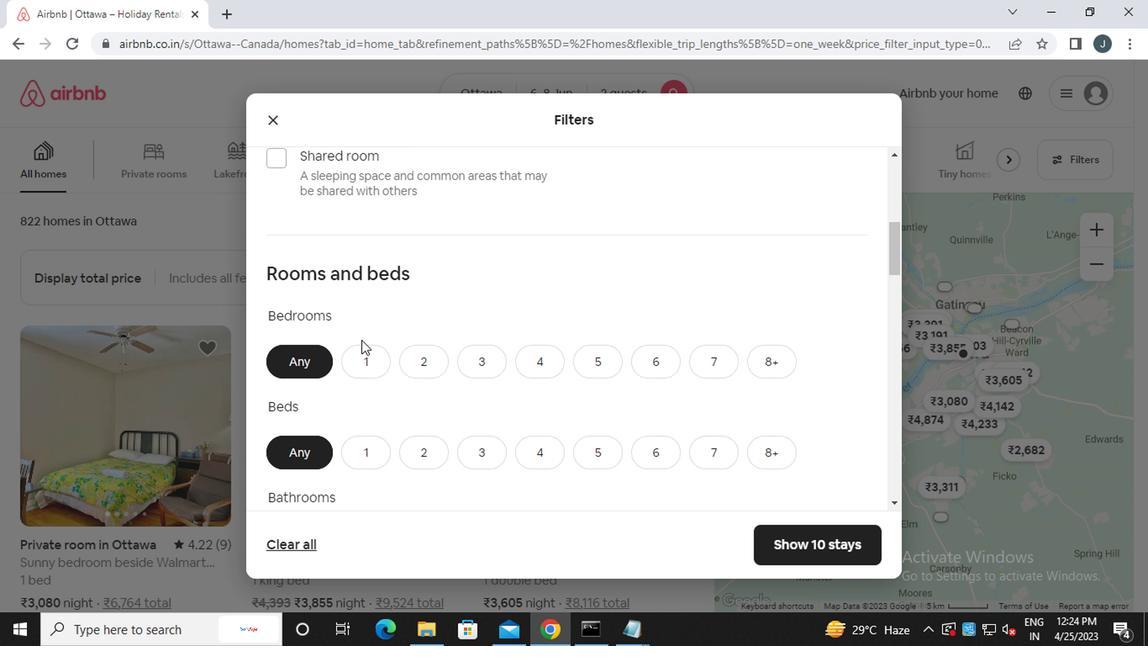 
Action: Mouse pressed left at (364, 354)
Screenshot: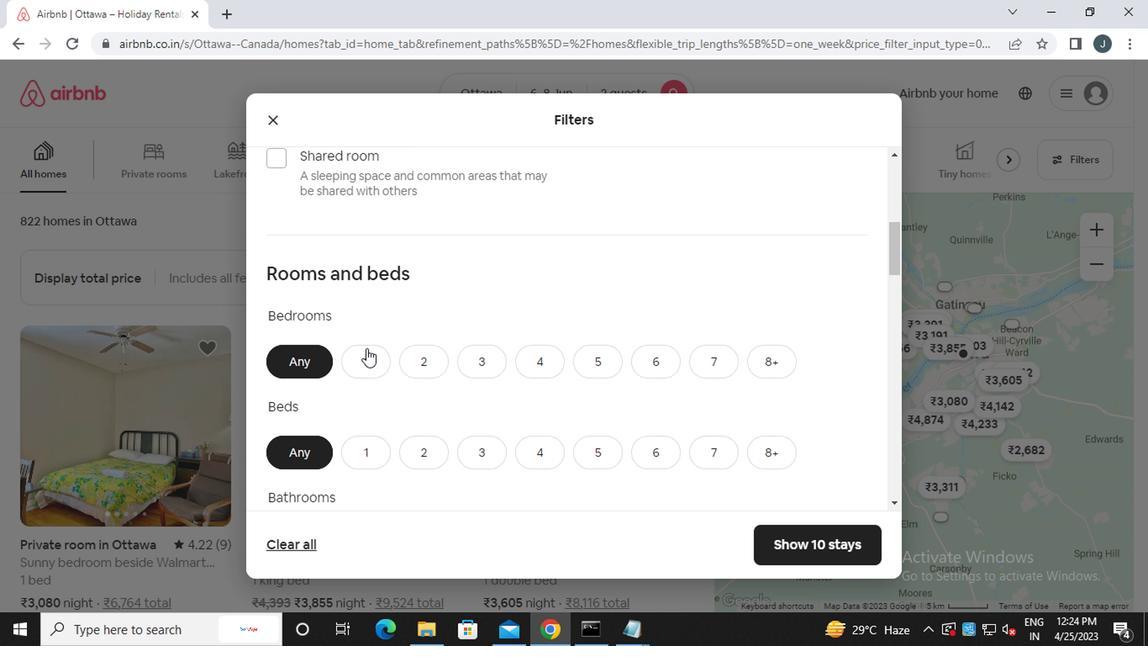 
Action: Mouse moved to (414, 457)
Screenshot: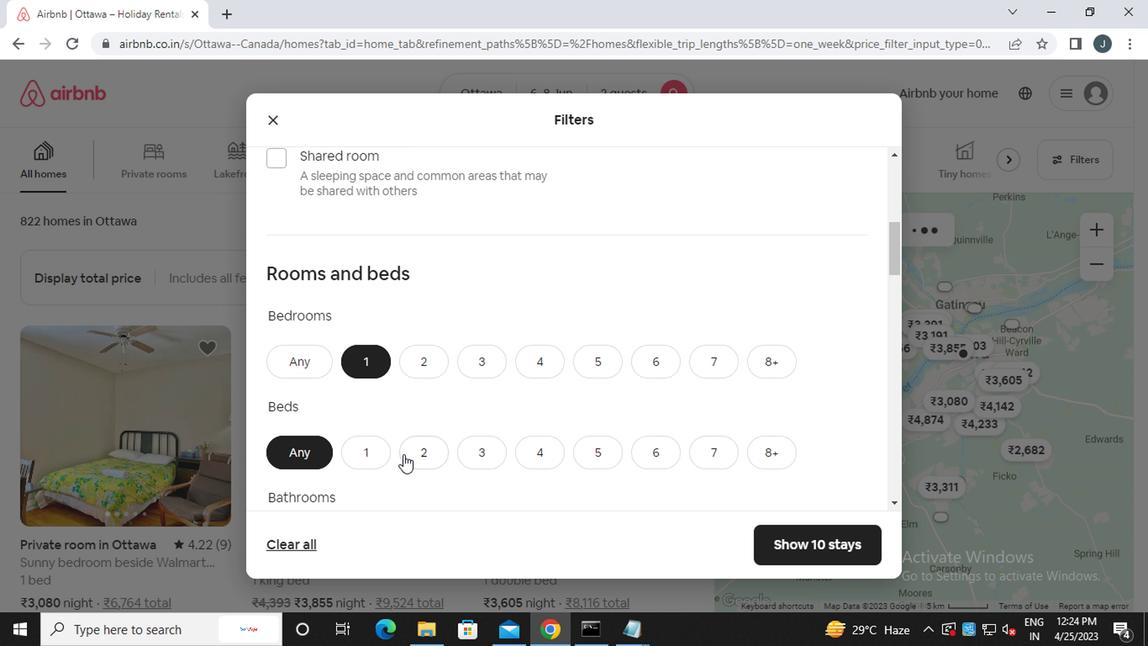 
Action: Mouse pressed left at (414, 457)
Screenshot: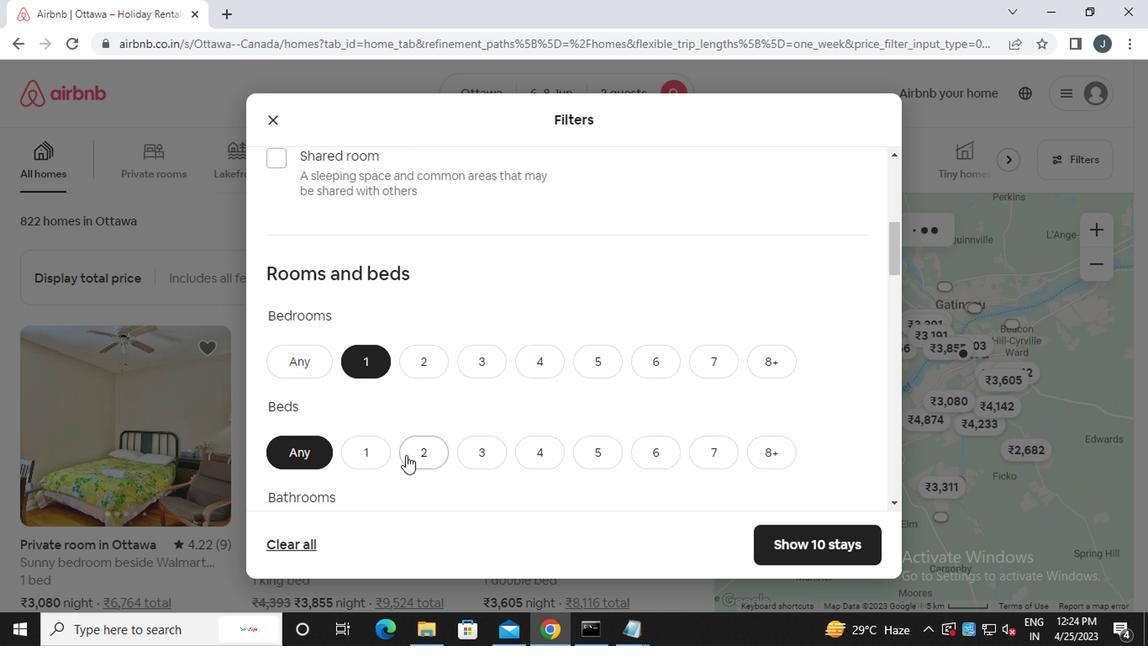 
Action: Mouse moved to (415, 457)
Screenshot: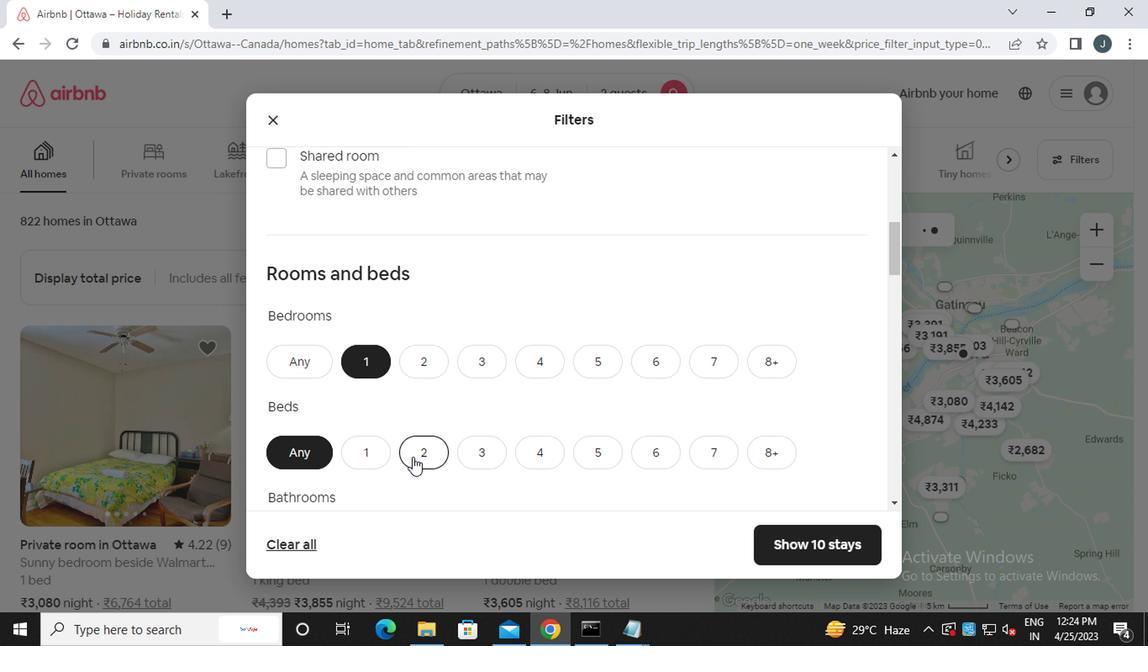 
Action: Mouse scrolled (415, 456) with delta (0, 0)
Screenshot: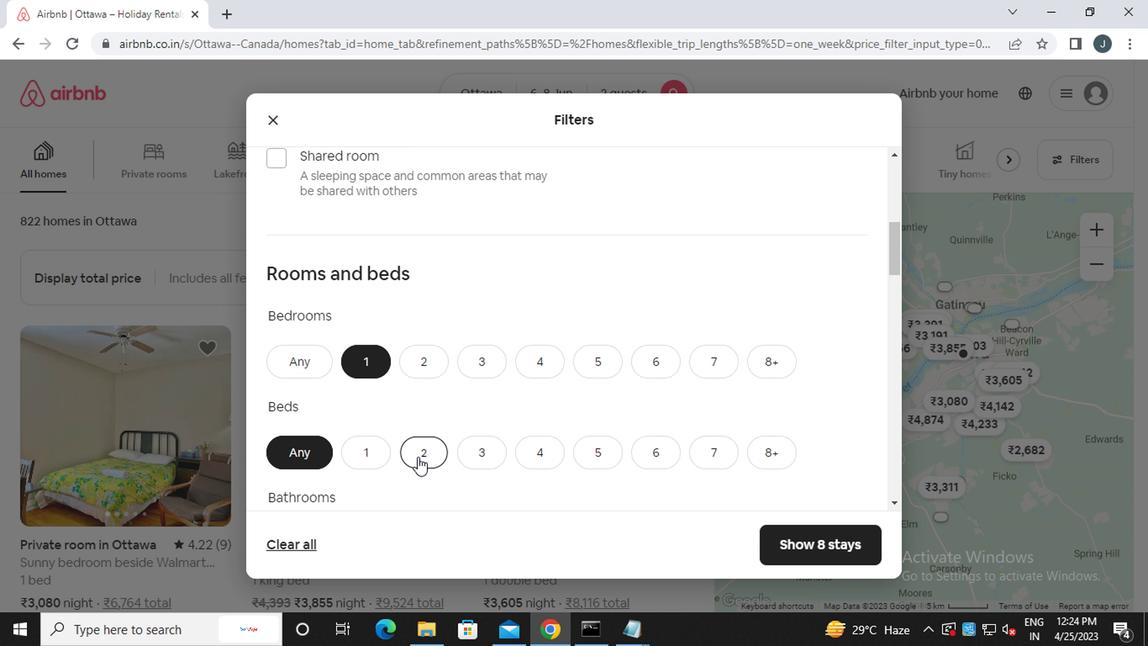 
Action: Mouse scrolled (415, 456) with delta (0, 0)
Screenshot: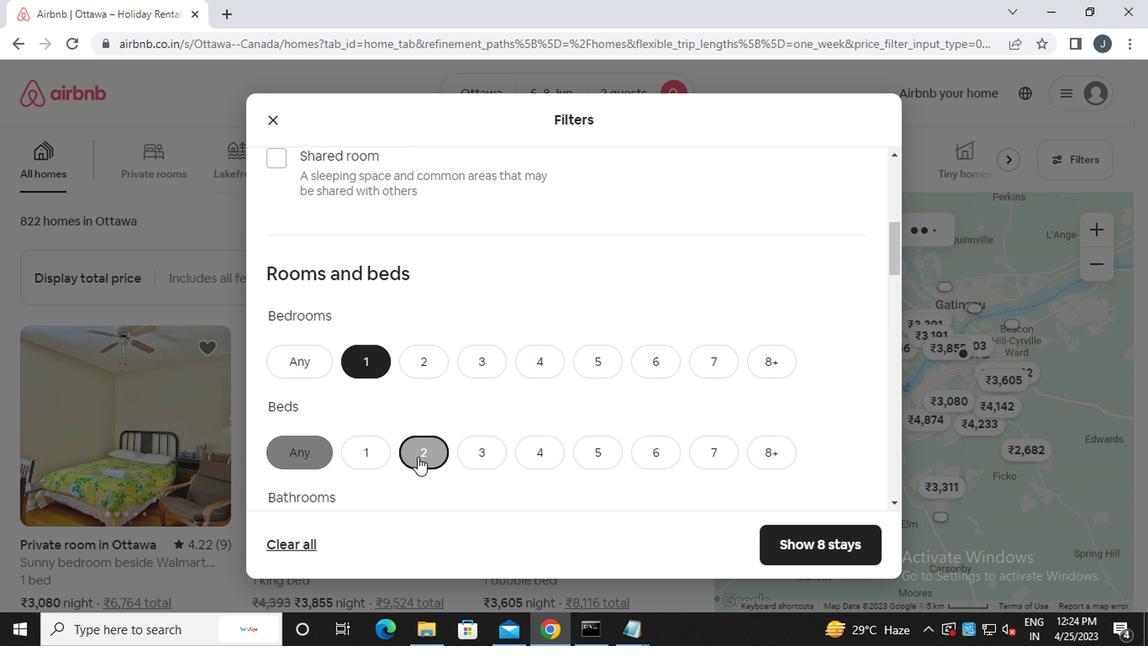 
Action: Mouse moved to (366, 378)
Screenshot: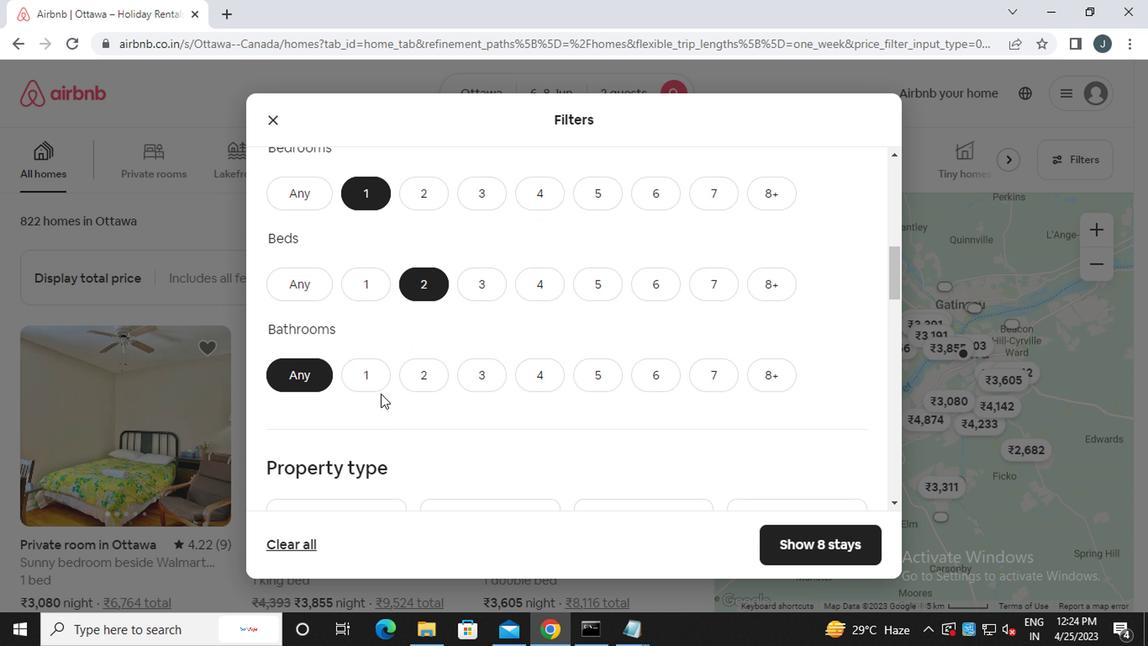 
Action: Mouse pressed left at (366, 378)
Screenshot: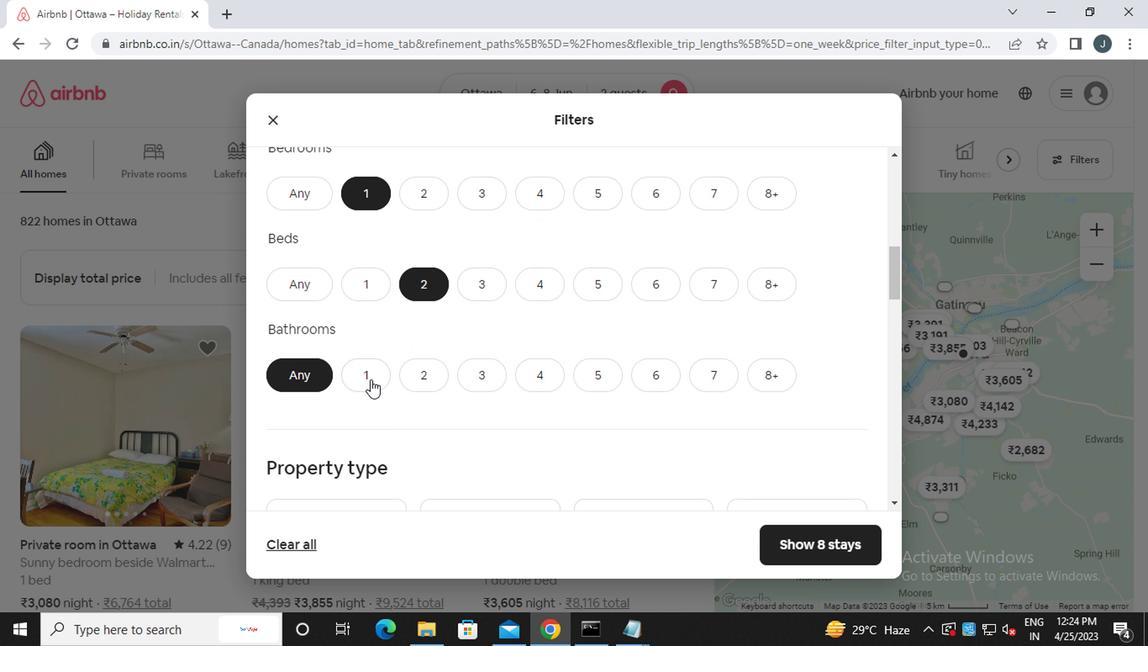 
Action: Mouse moved to (360, 378)
Screenshot: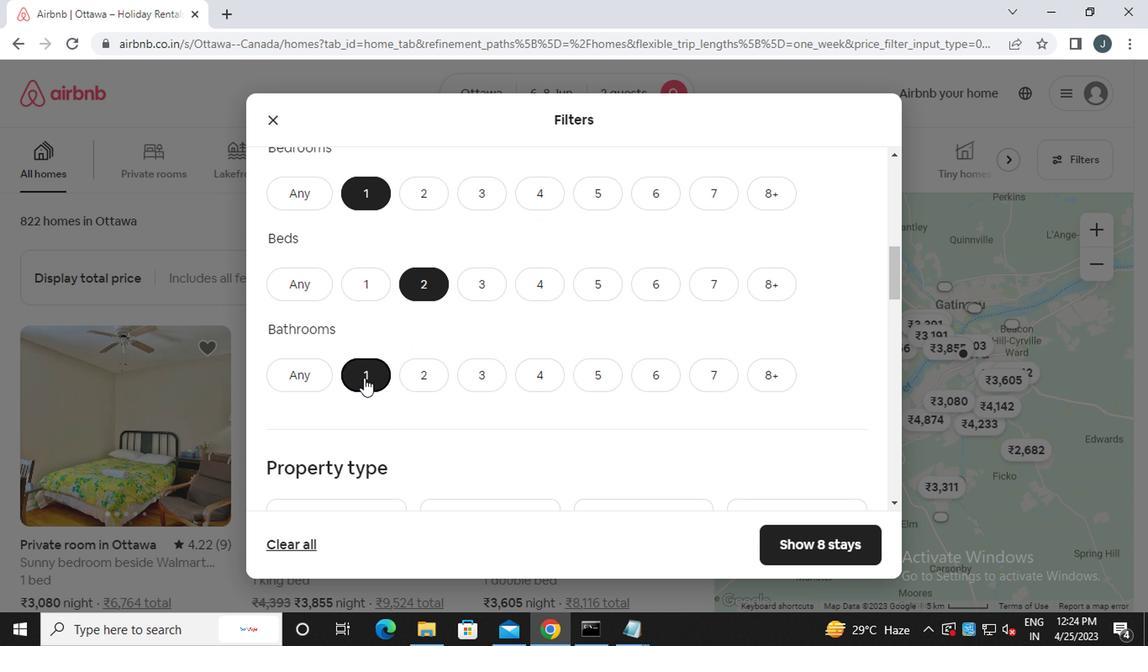 
Action: Mouse scrolled (360, 376) with delta (0, -1)
Screenshot: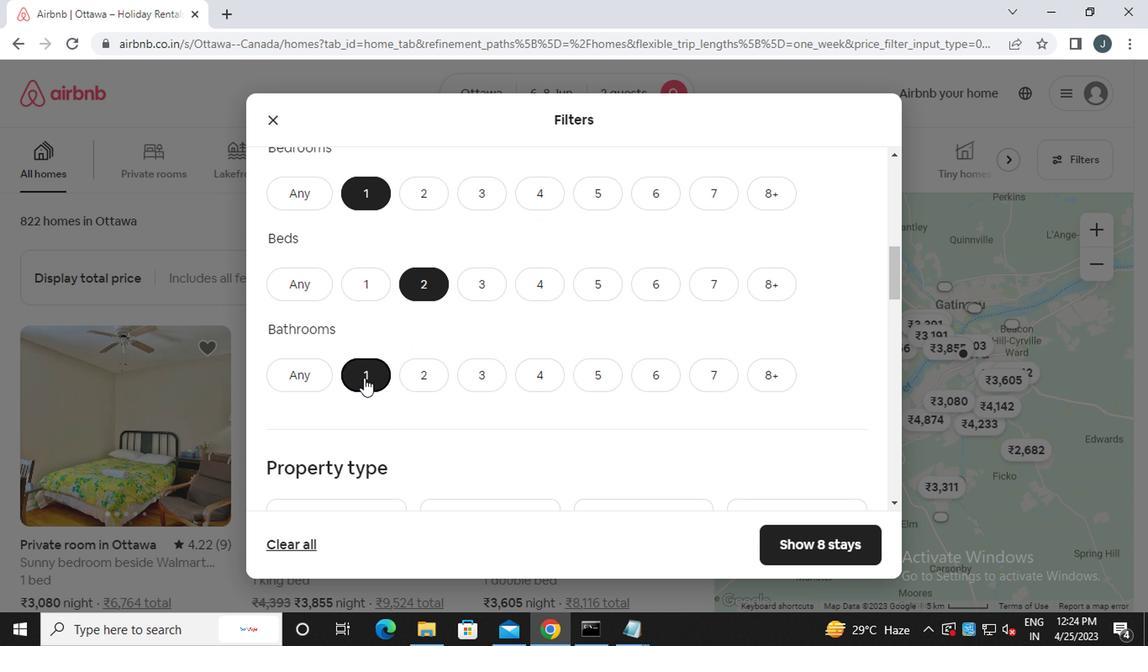 
Action: Mouse scrolled (360, 376) with delta (0, -1)
Screenshot: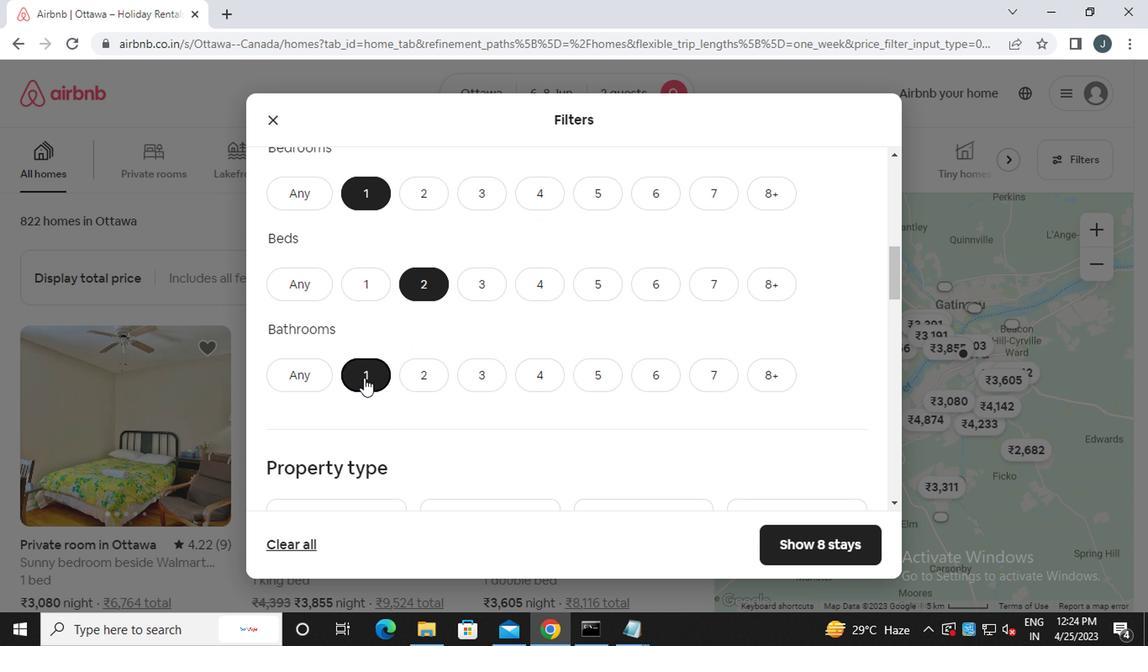 
Action: Mouse moved to (333, 387)
Screenshot: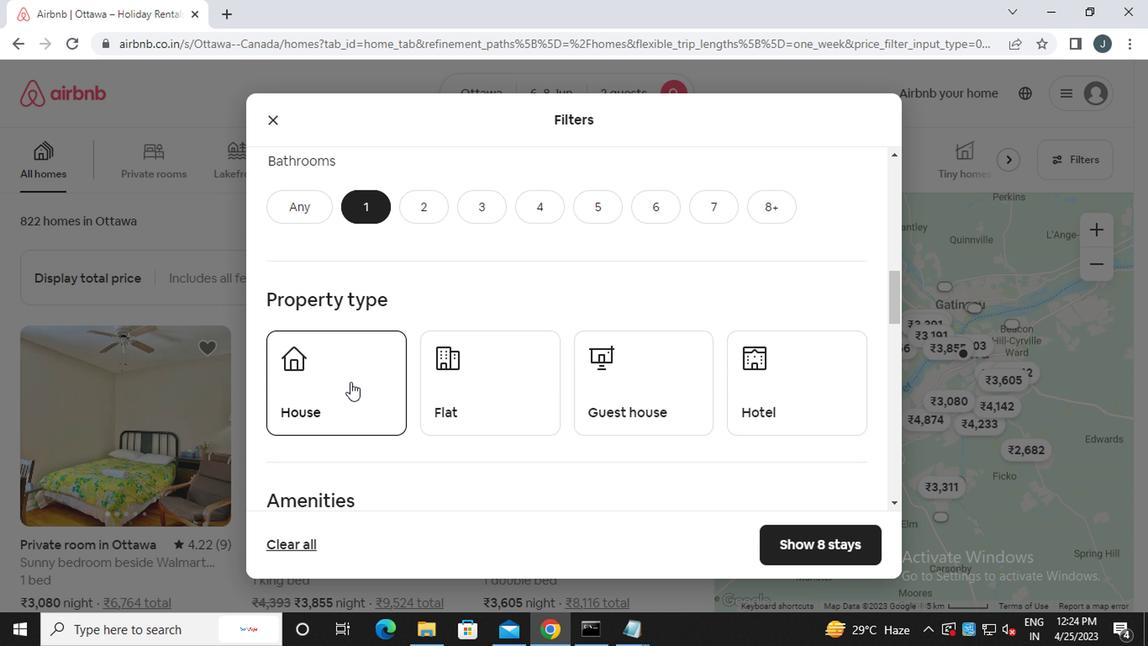 
Action: Mouse pressed left at (333, 387)
Screenshot: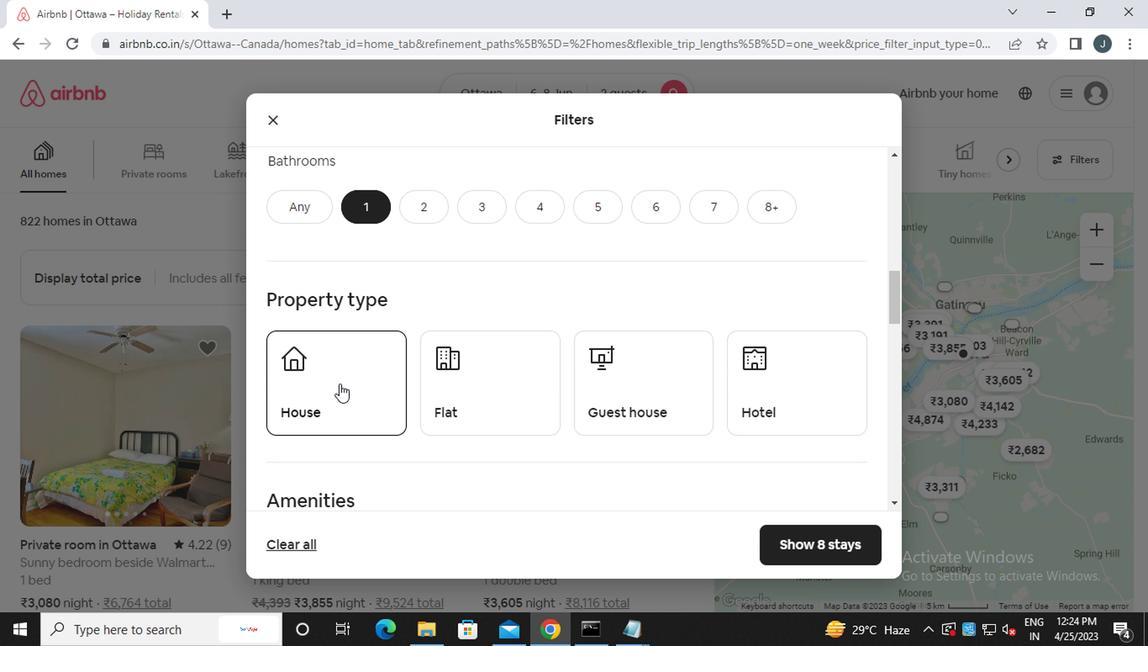 
Action: Mouse moved to (461, 389)
Screenshot: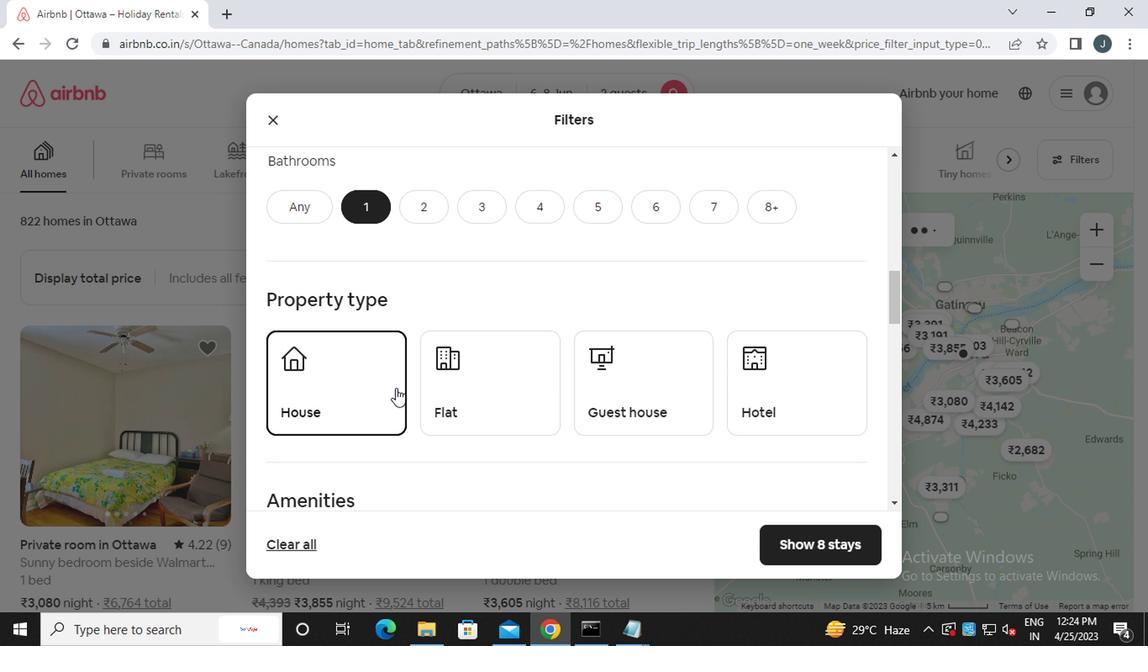 
Action: Mouse pressed left at (461, 389)
Screenshot: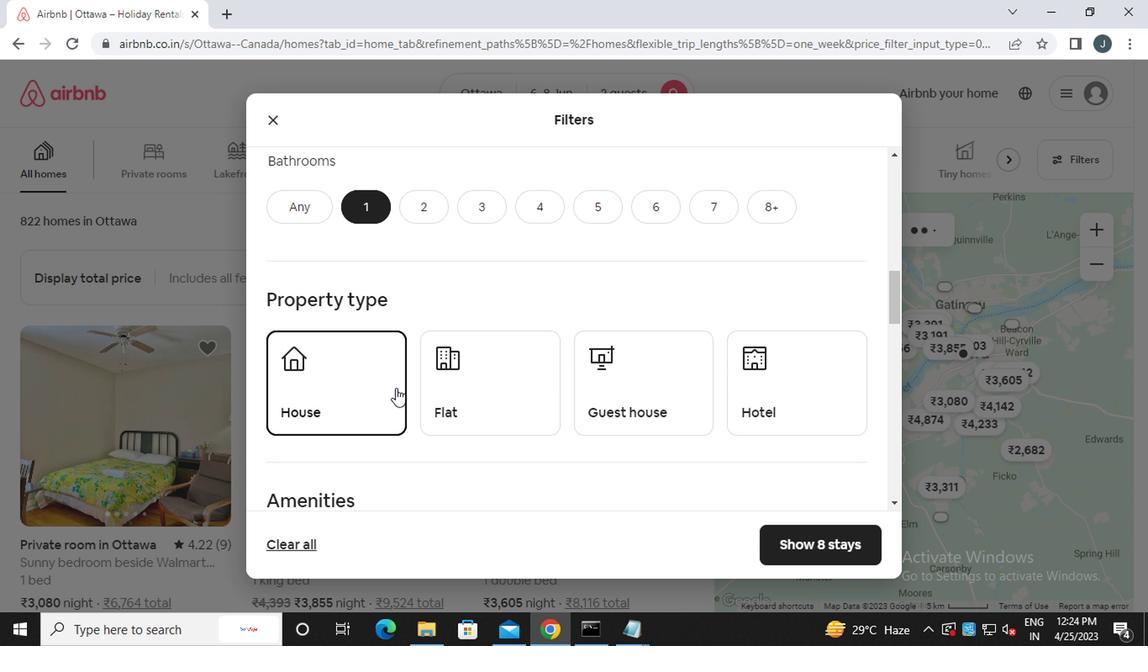 
Action: Mouse moved to (596, 390)
Screenshot: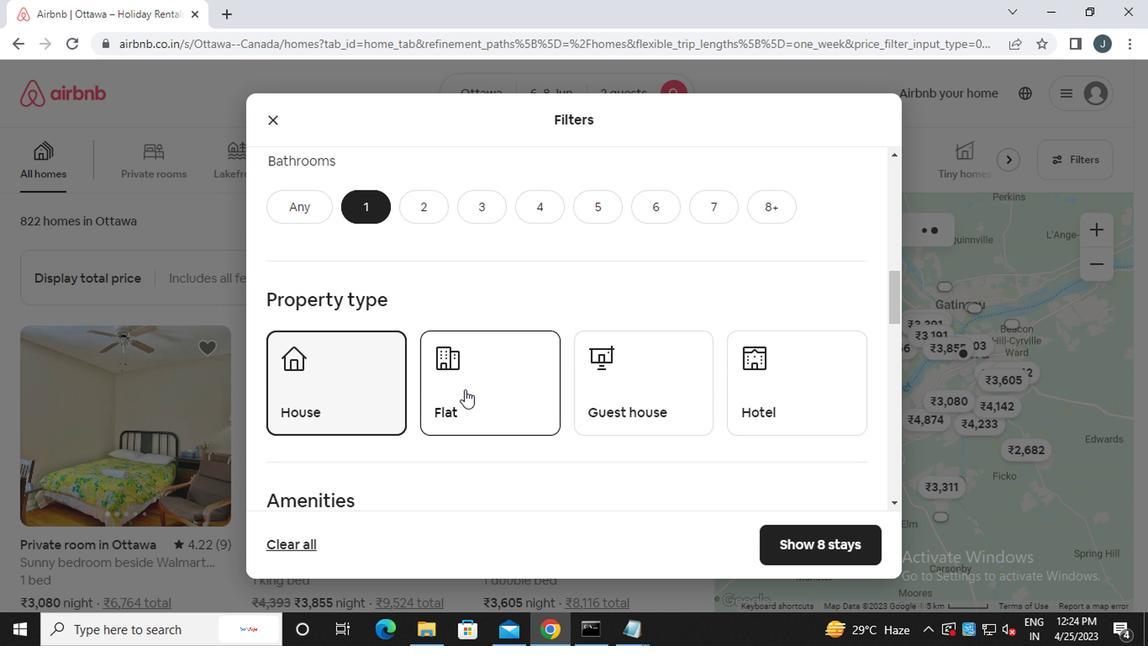
Action: Mouse pressed left at (596, 390)
Screenshot: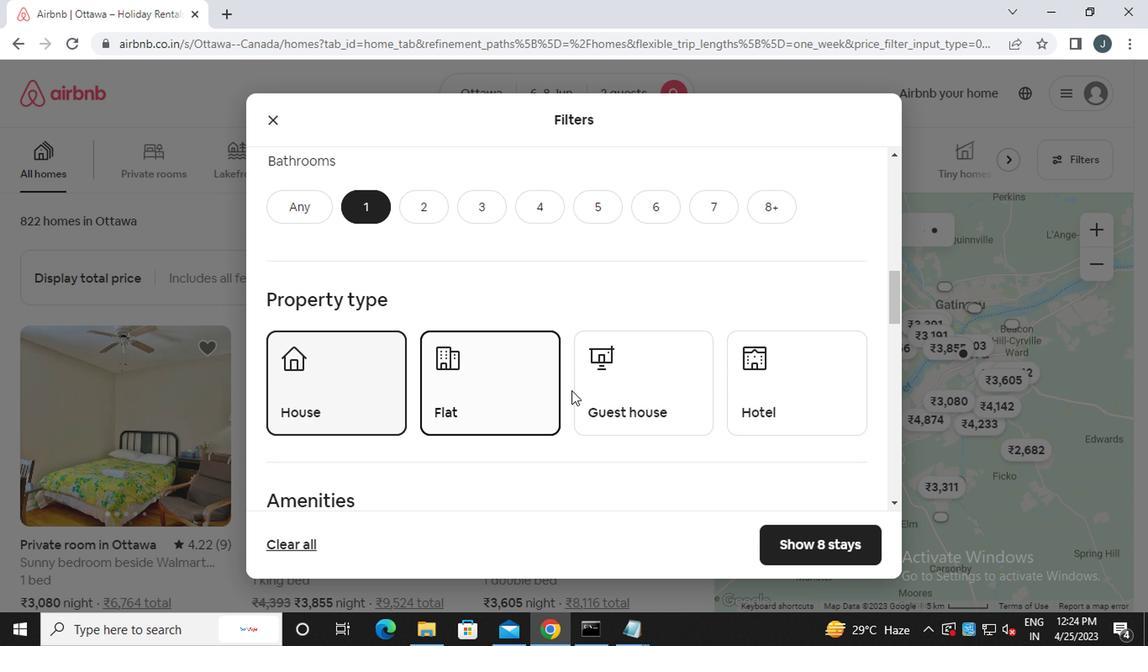 
Action: Mouse moved to (593, 390)
Screenshot: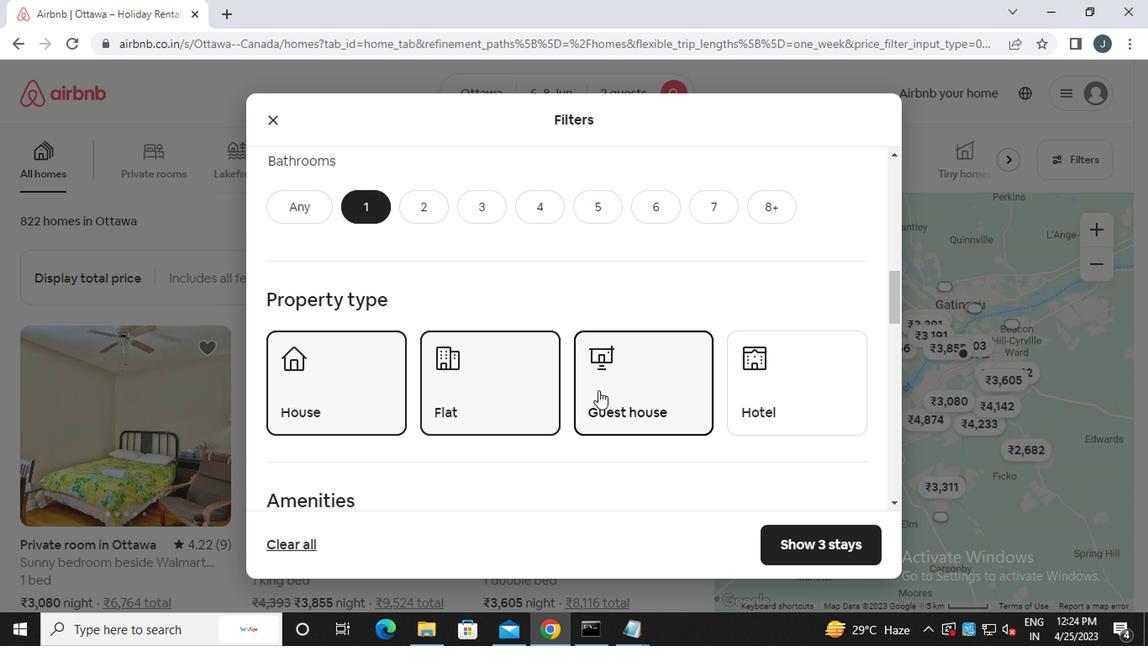 
Action: Mouse scrolled (593, 389) with delta (0, -1)
Screenshot: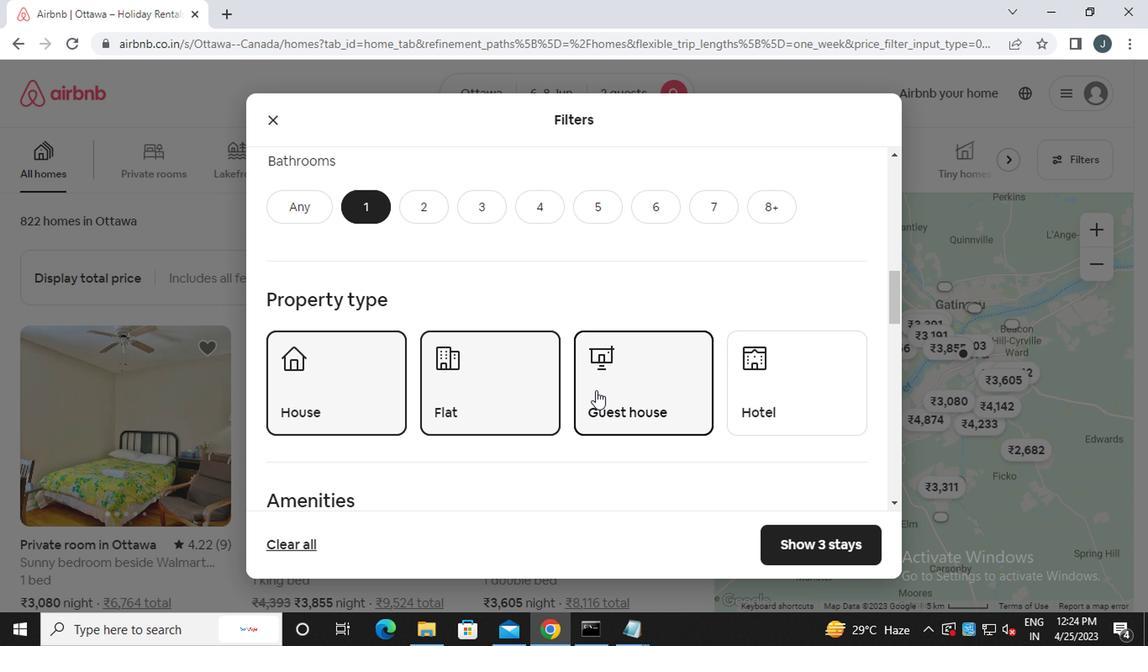 
Action: Mouse scrolled (593, 389) with delta (0, -1)
Screenshot: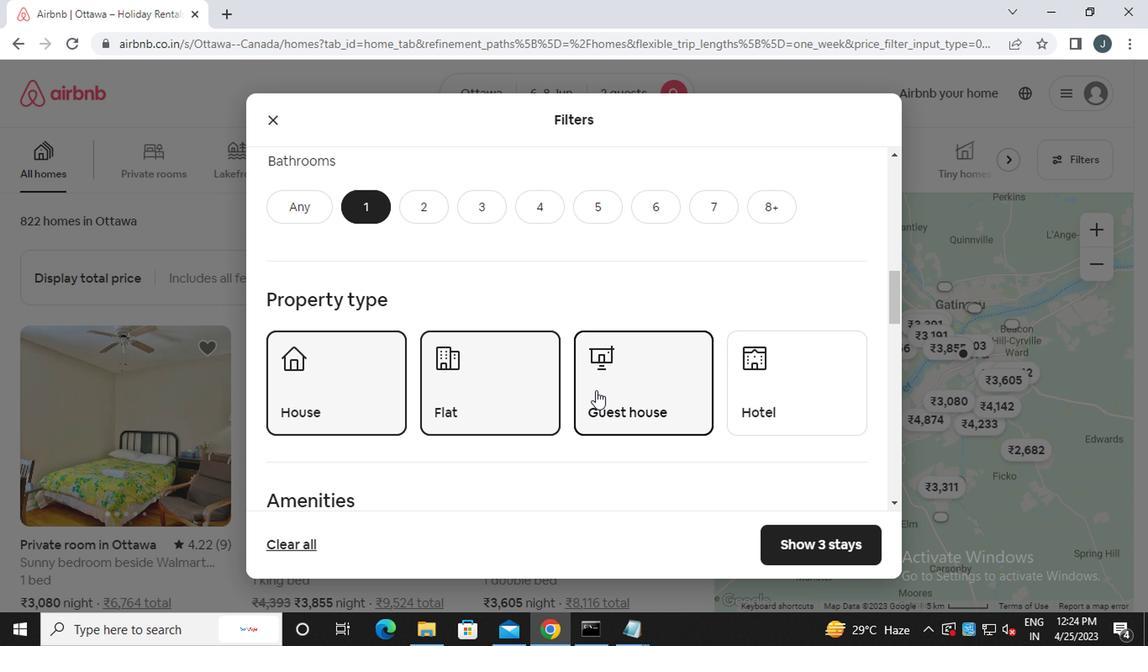 
Action: Mouse scrolled (593, 389) with delta (0, -1)
Screenshot: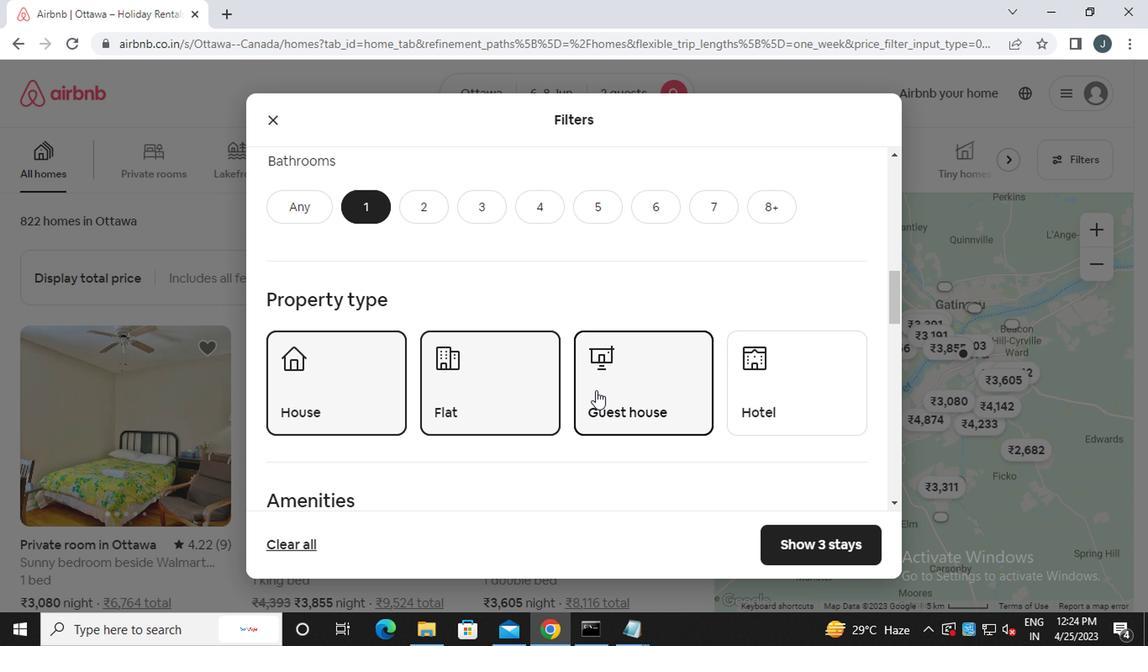 
Action: Mouse scrolled (593, 389) with delta (0, -1)
Screenshot: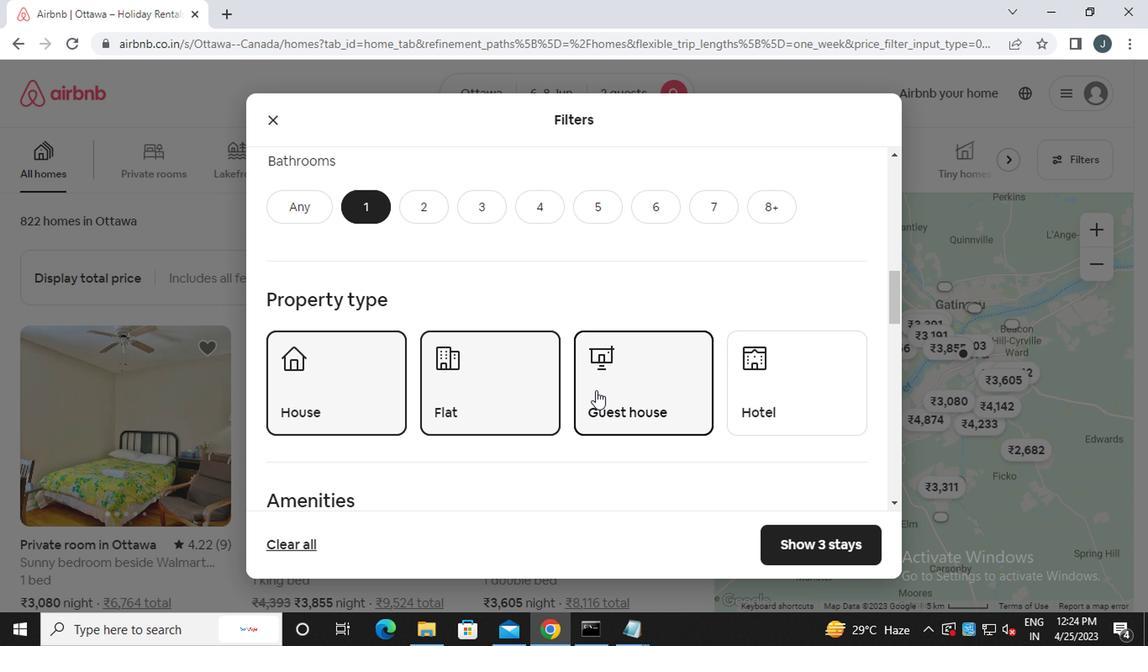 
Action: Mouse scrolled (593, 389) with delta (0, -1)
Screenshot: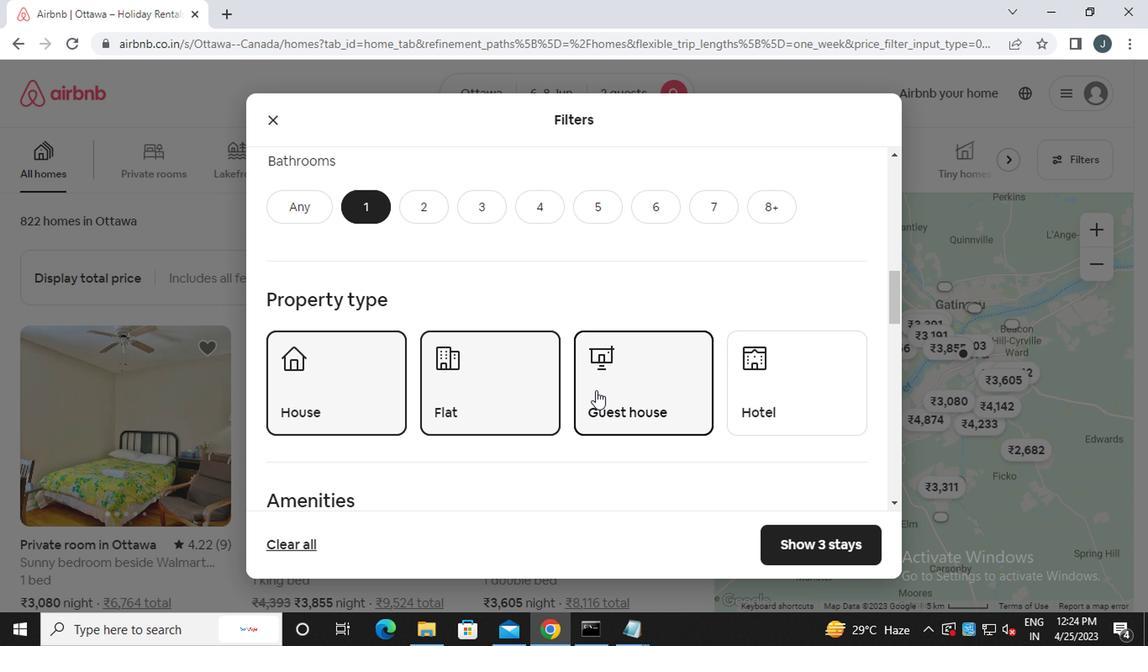 
Action: Mouse moved to (834, 469)
Screenshot: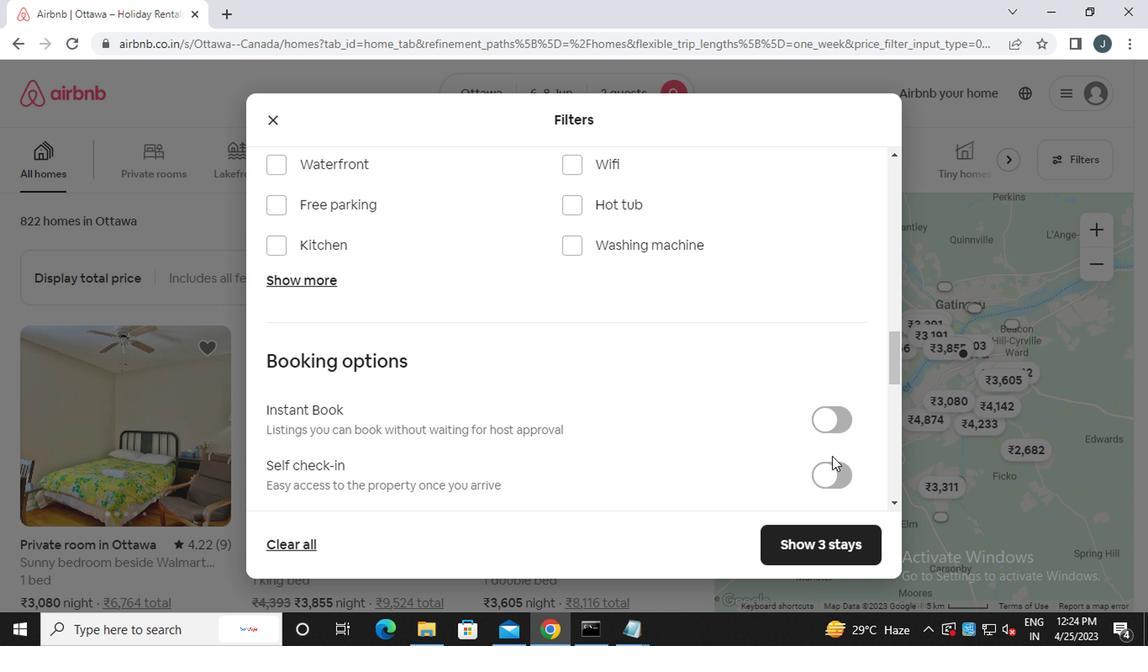 
Action: Mouse pressed left at (834, 469)
Screenshot: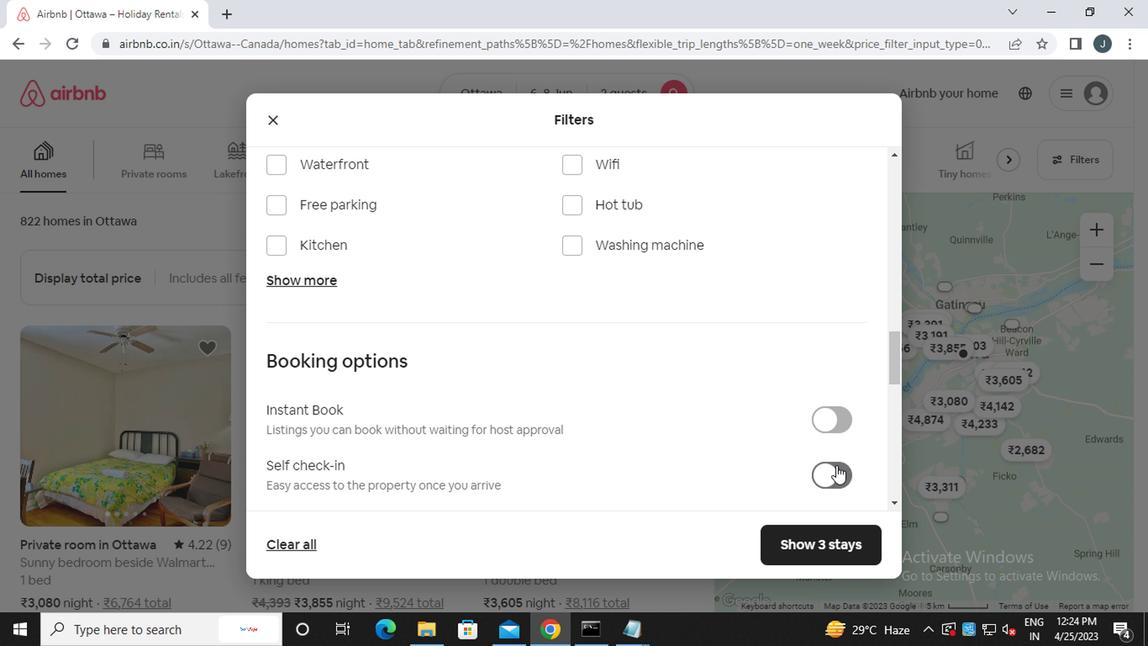 
Action: Mouse moved to (403, 417)
Screenshot: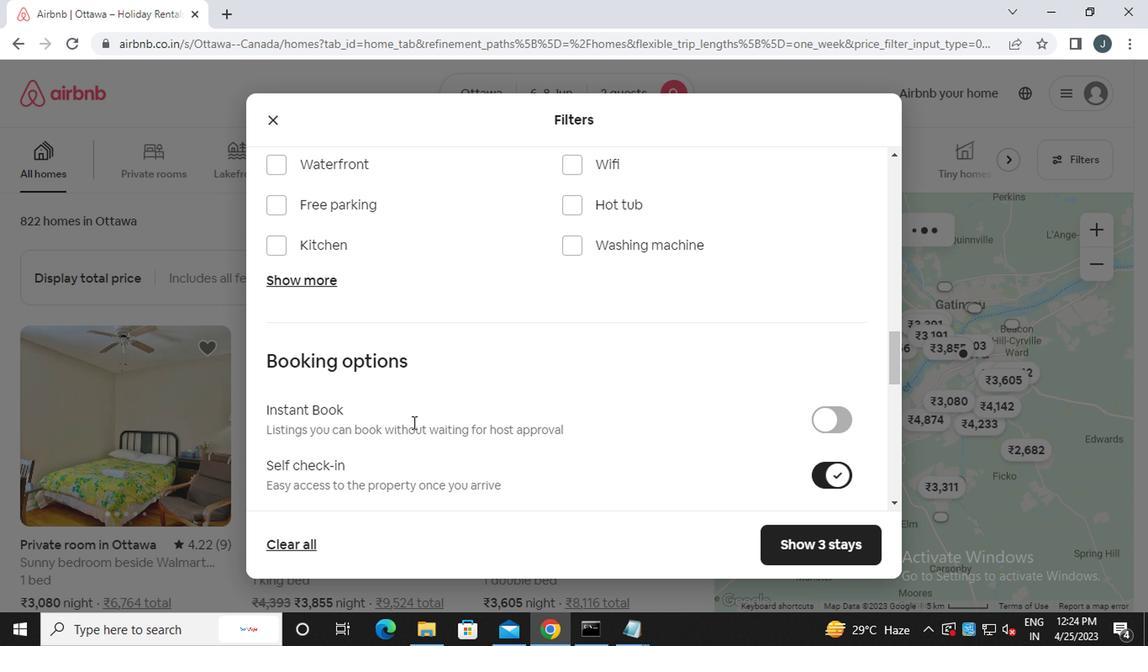
Action: Mouse scrolled (403, 417) with delta (0, 0)
Screenshot: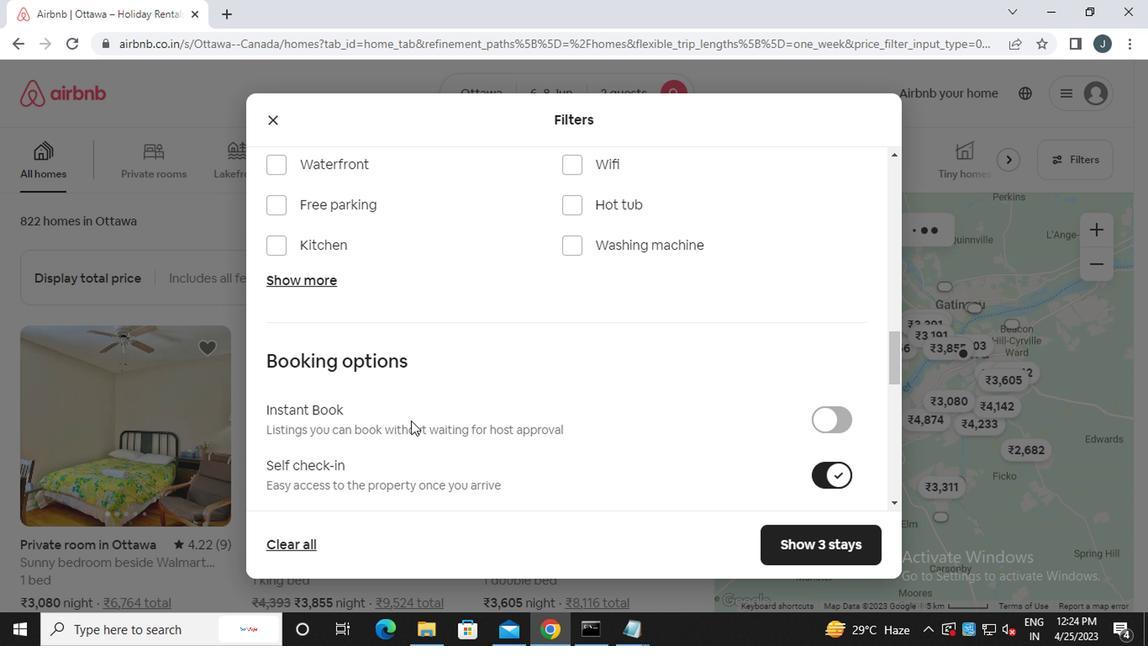 
Action: Mouse scrolled (403, 417) with delta (0, 0)
Screenshot: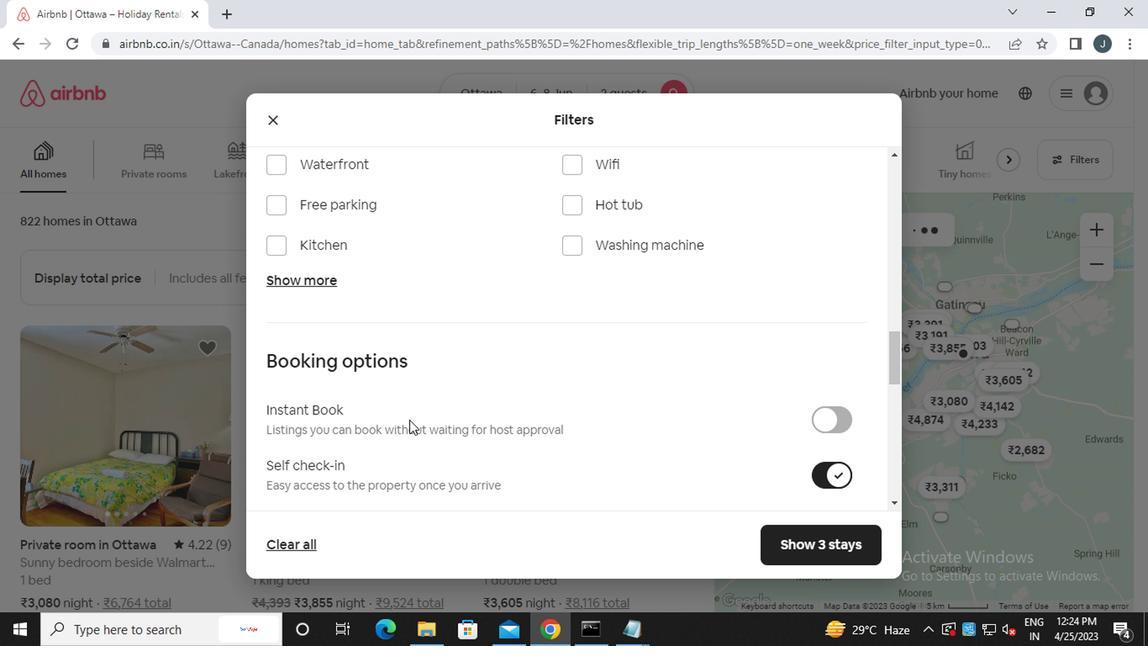 
Action: Mouse scrolled (403, 417) with delta (0, 0)
Screenshot: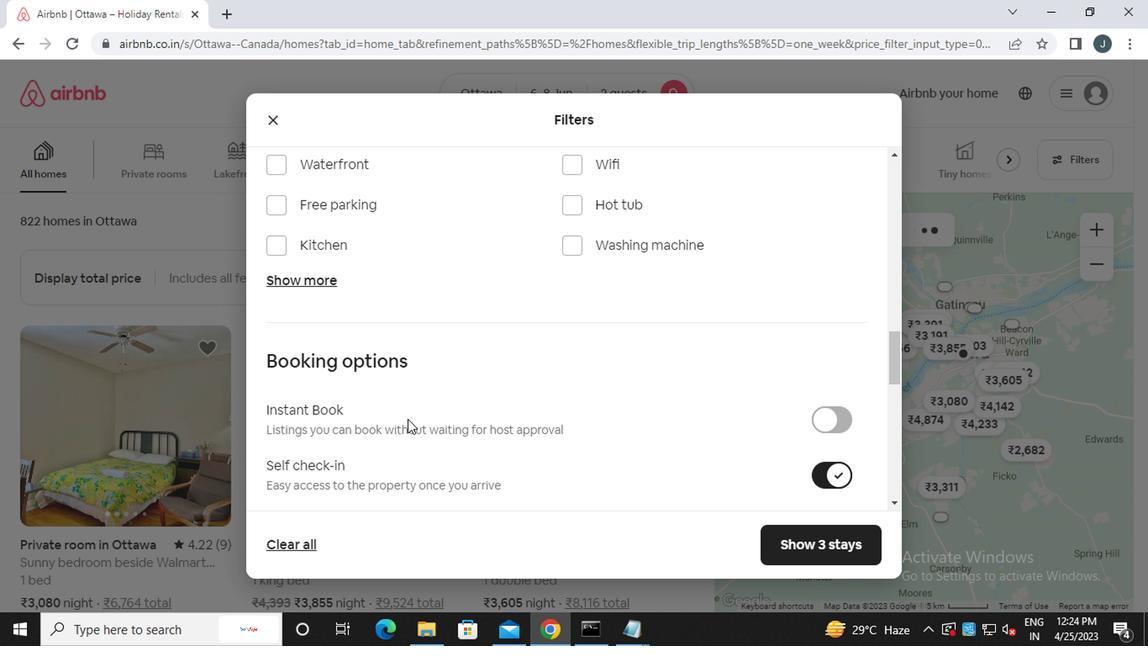 
Action: Mouse scrolled (403, 417) with delta (0, 0)
Screenshot: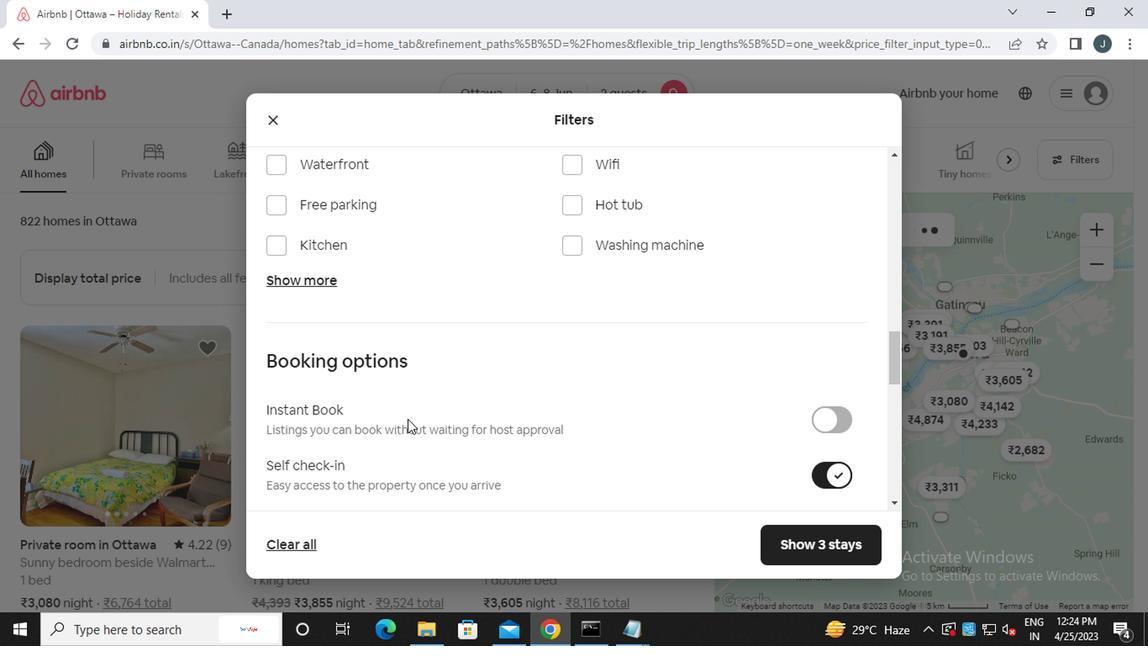 
Action: Mouse scrolled (403, 417) with delta (0, 0)
Screenshot: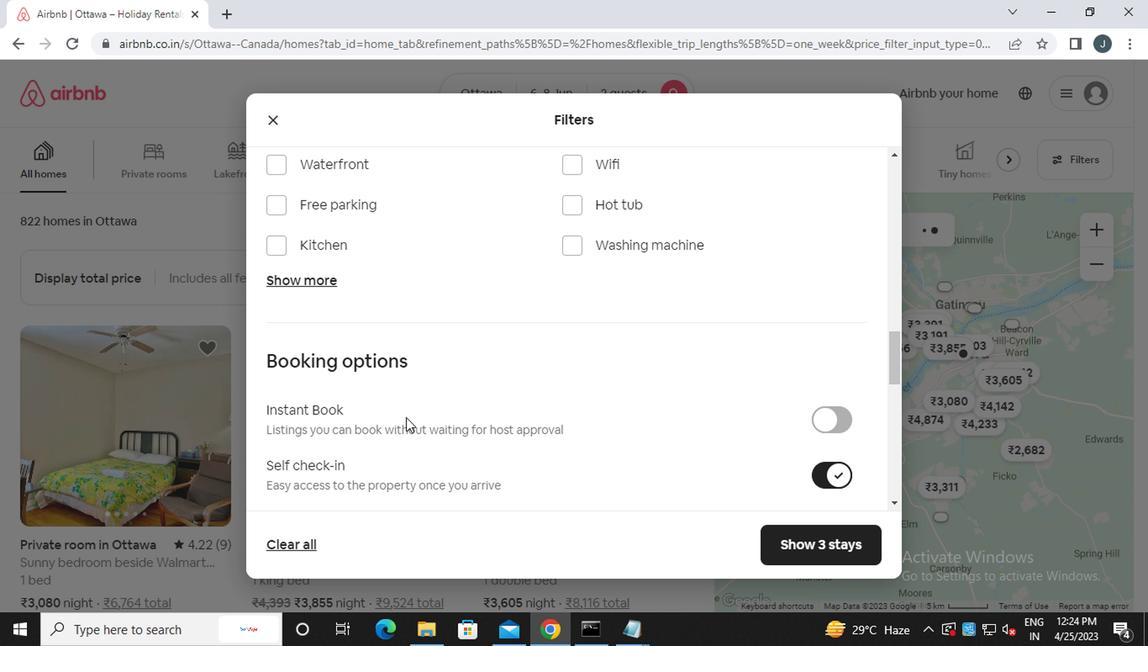 
Action: Mouse moved to (302, 430)
Screenshot: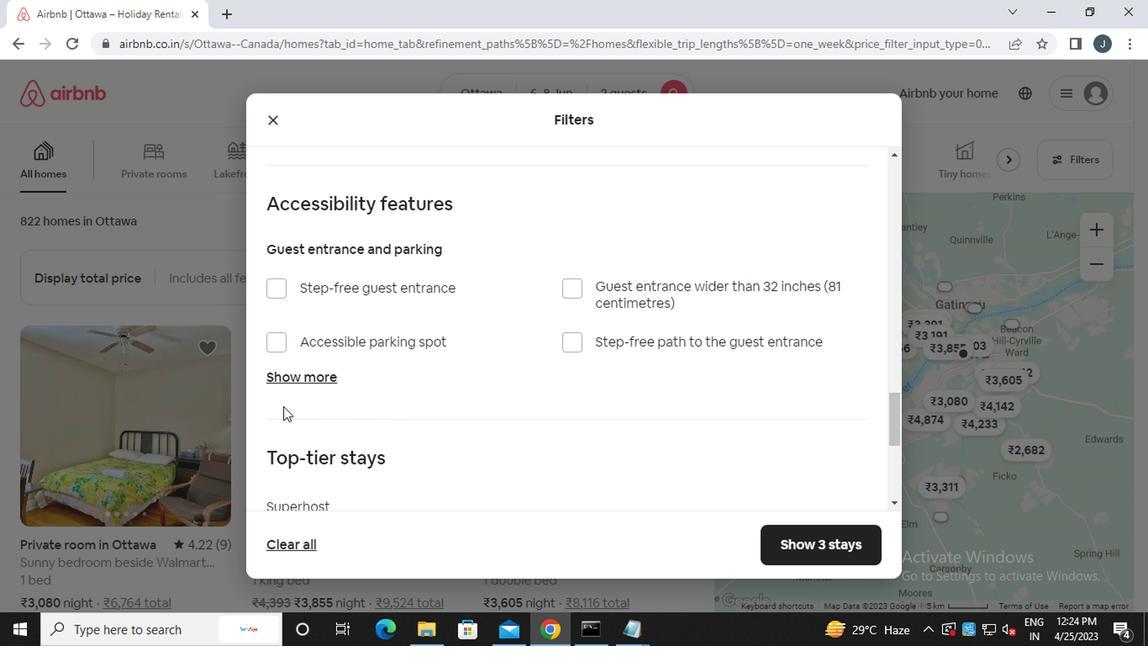 
Action: Mouse scrolled (302, 429) with delta (0, 0)
Screenshot: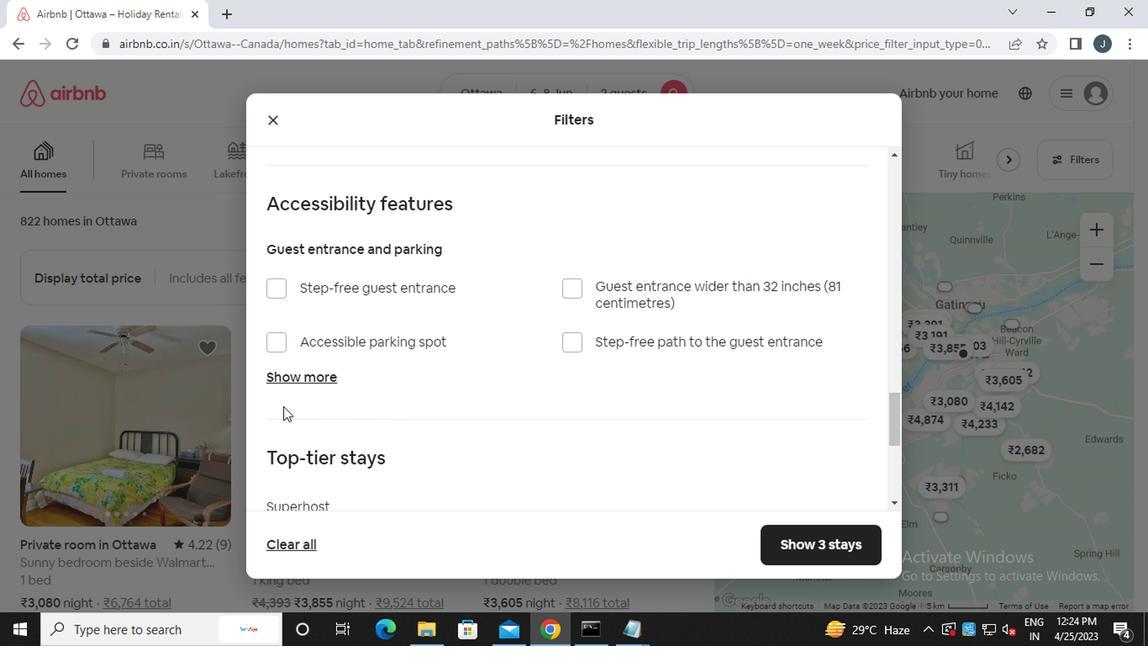 
Action: Mouse scrolled (302, 429) with delta (0, 0)
Screenshot: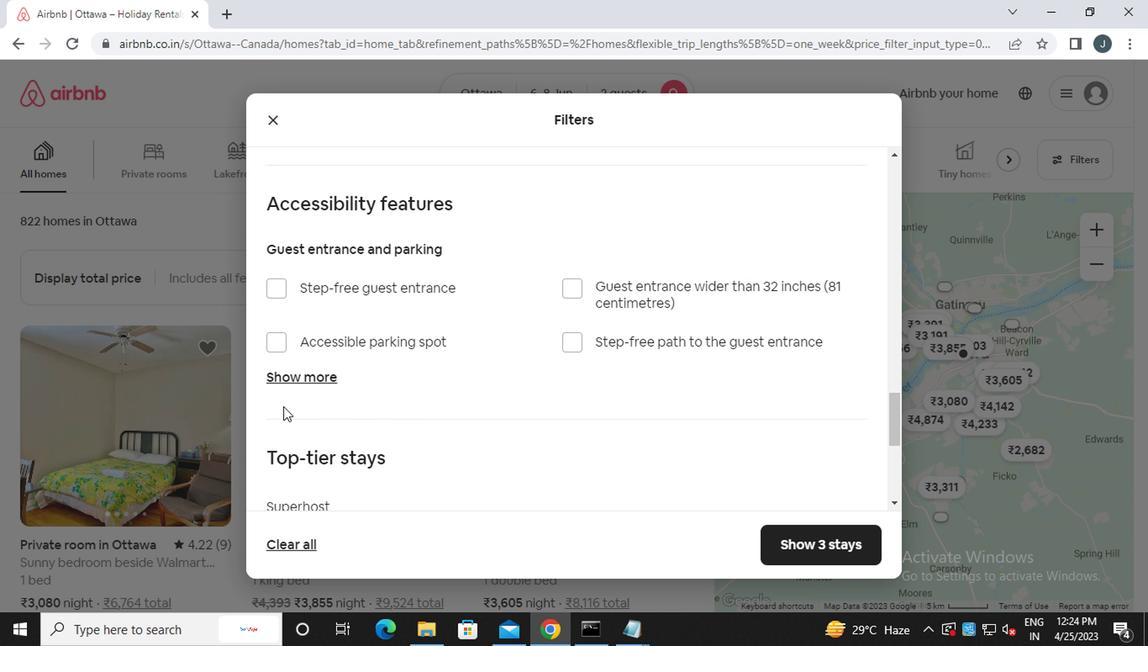 
Action: Mouse moved to (302, 430)
Screenshot: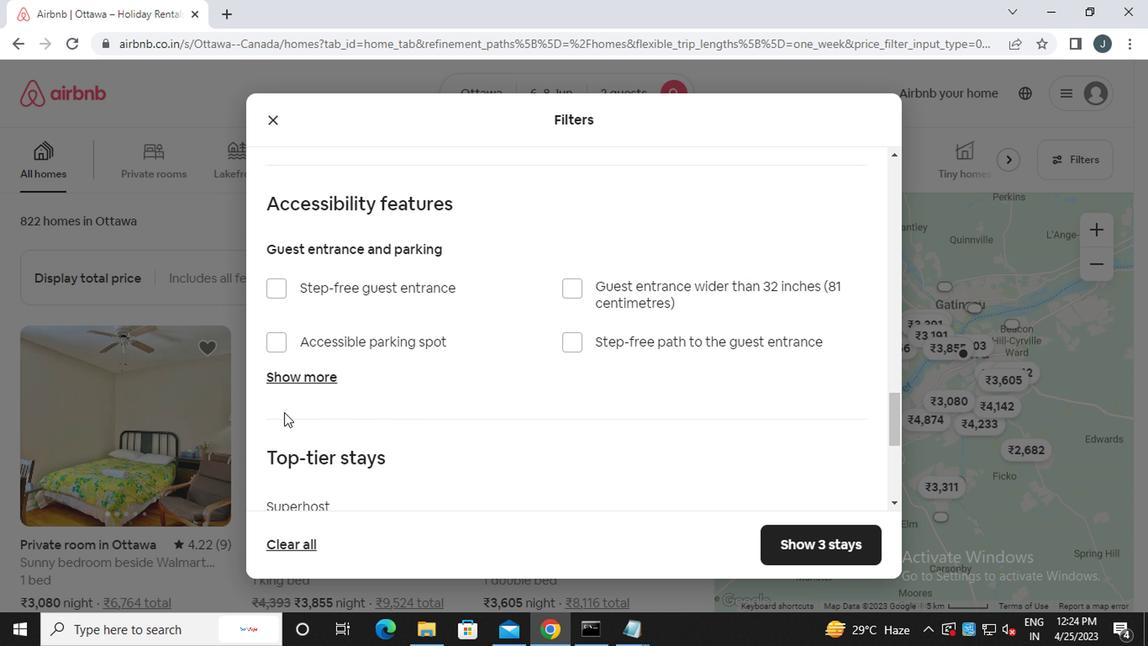 
Action: Mouse scrolled (302, 429) with delta (0, 0)
Screenshot: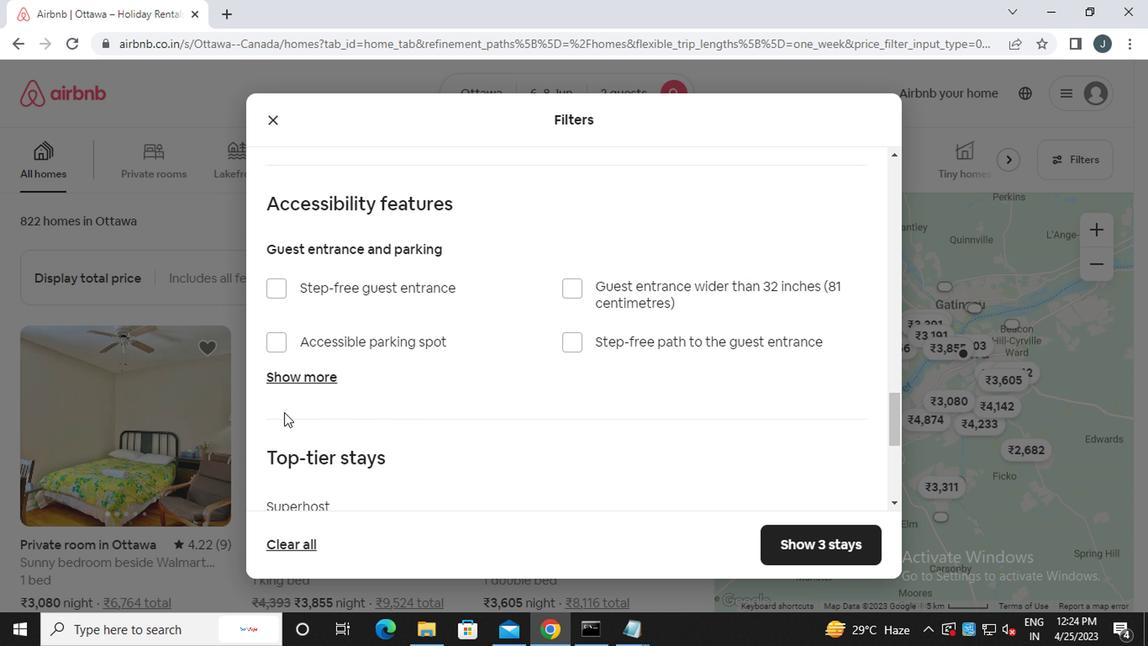 
Action: Mouse scrolled (302, 429) with delta (0, 0)
Screenshot: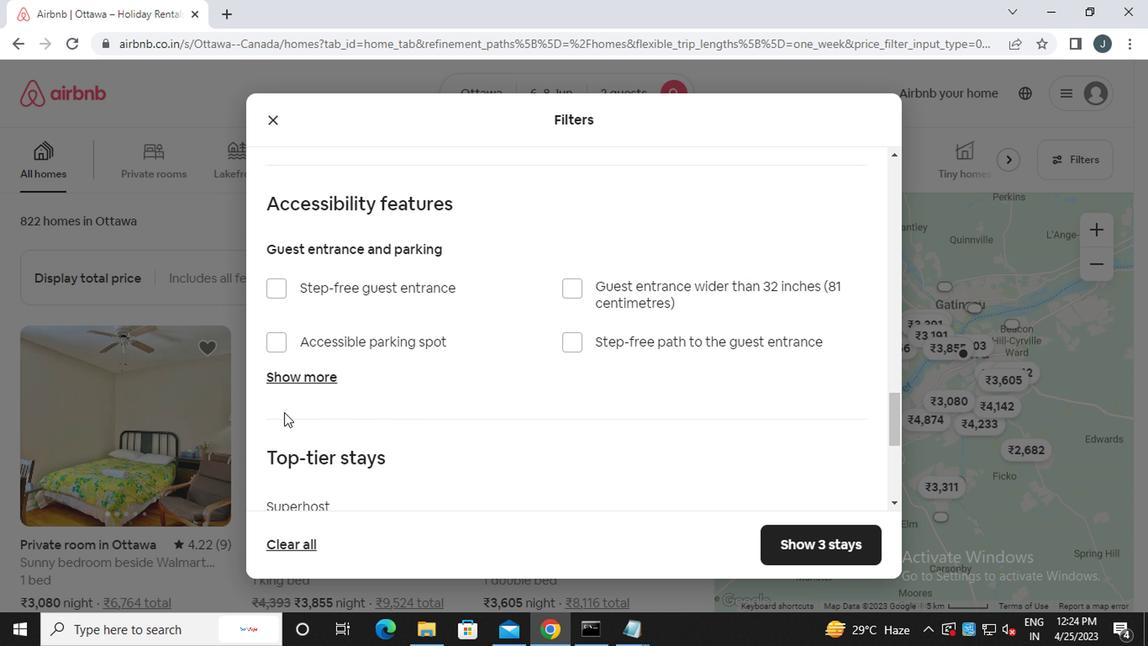 
Action: Mouse scrolled (302, 429) with delta (0, 0)
Screenshot: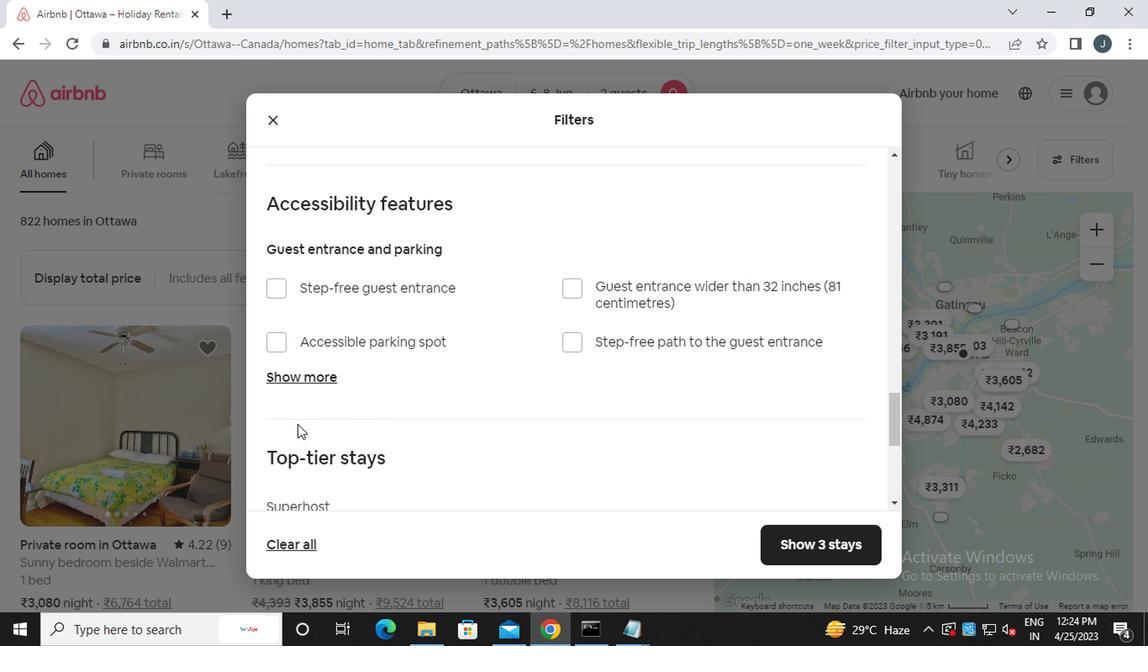 
Action: Mouse moved to (277, 398)
Screenshot: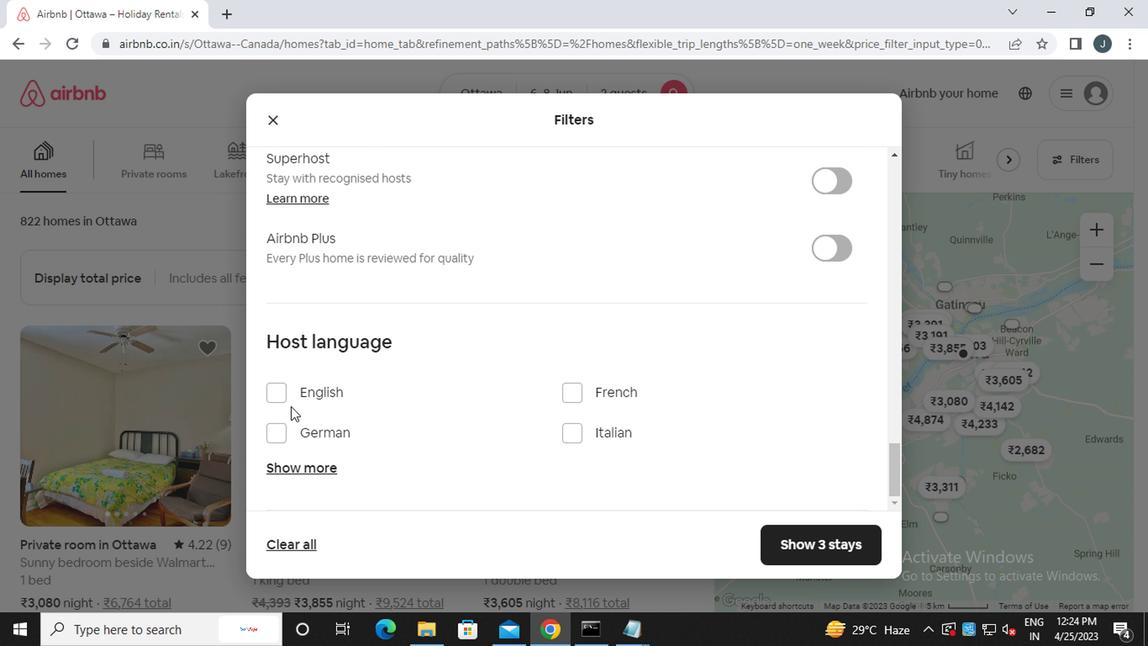 
Action: Mouse pressed left at (277, 398)
Screenshot: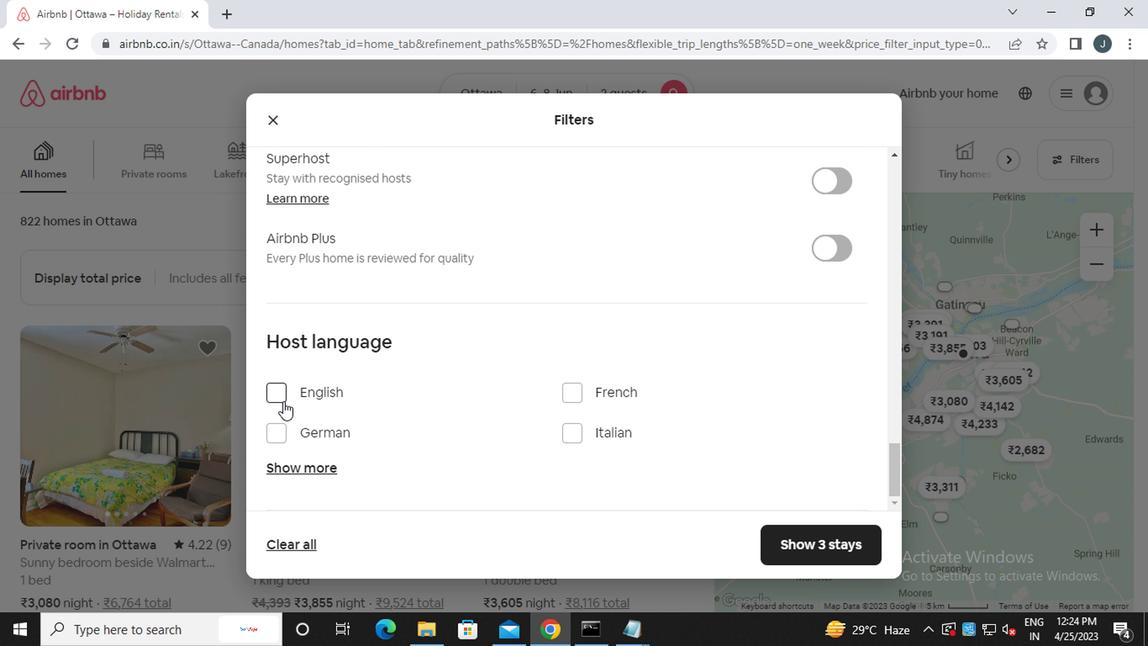 
Action: Mouse moved to (822, 548)
Screenshot: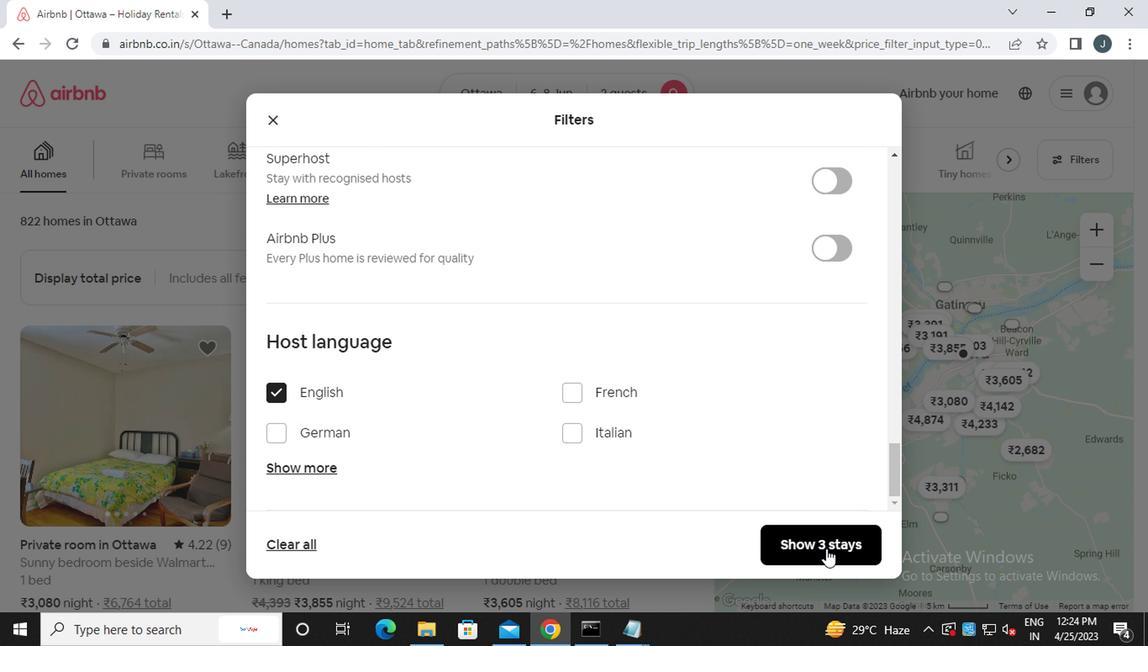 
Action: Mouse pressed left at (822, 548)
Screenshot: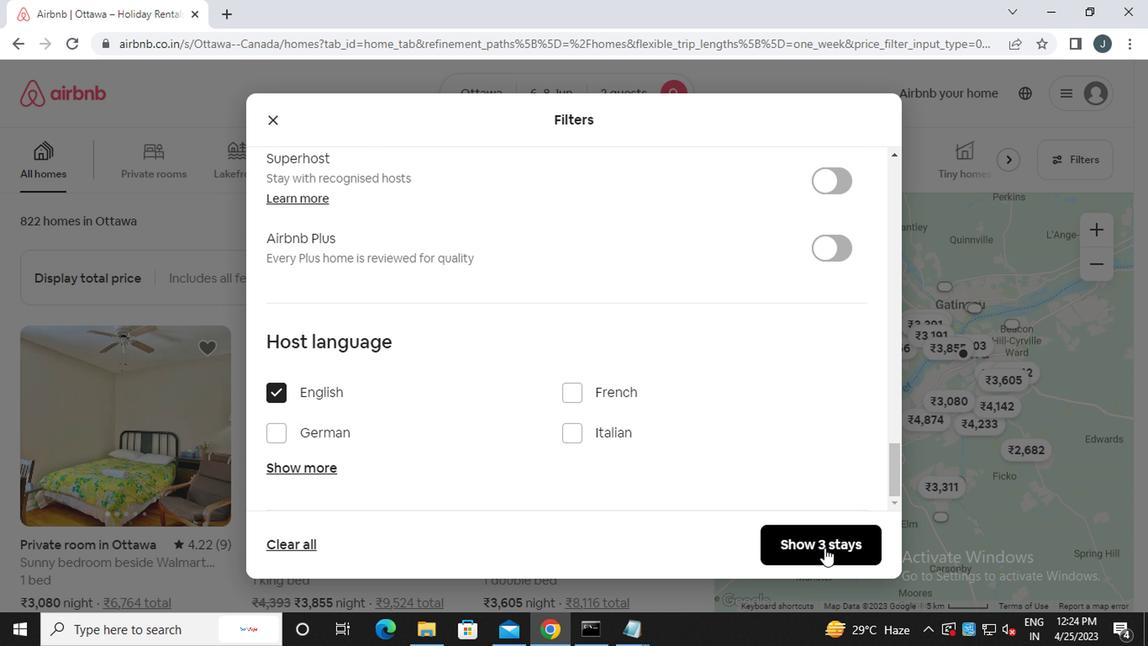 
Action: Mouse moved to (817, 545)
Screenshot: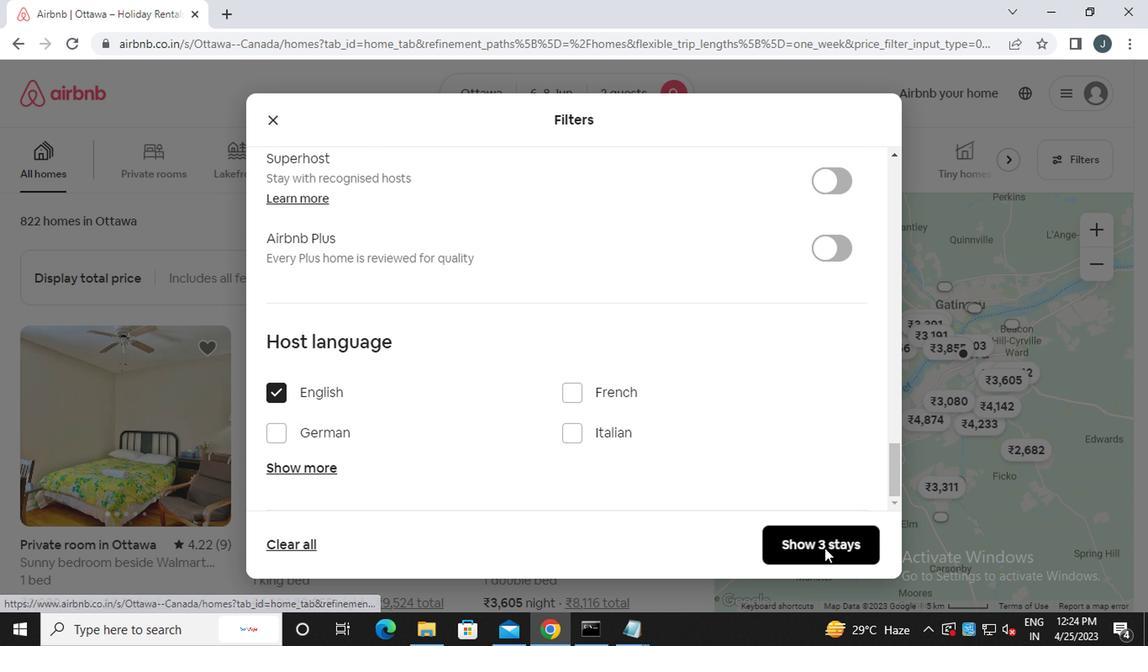 
